Task: In the Company nikon.com, Create email and send with subject: 'We're Thrilled to Welcome You ', and with mail content 'Good Morning!_x000D_
Ignite your passion for success. Our groundbreaking solution will unleash your potential and open doors to endless opportunities in your industry._x000D_
Best Regards', attach the document: Terms_and_conditions.doc and insert image: visitingcard.jpg. Below Best Regards, write Wechat and insert the URL: www.wechat.com. Mark checkbox to create task to follow up : In 2 weeks.  Enter or choose an email address of recipient's from company's contact and send.. Logged in from softage.1@softage.net
Action: Mouse moved to (100, 65)
Screenshot: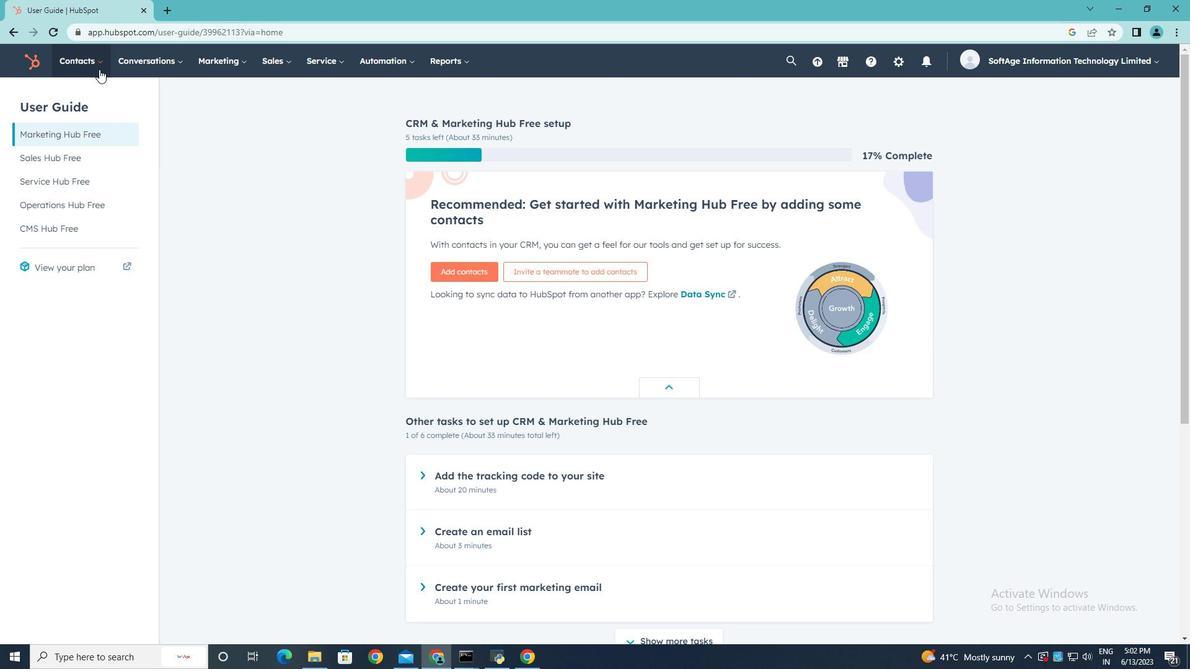 
Action: Mouse pressed left at (100, 65)
Screenshot: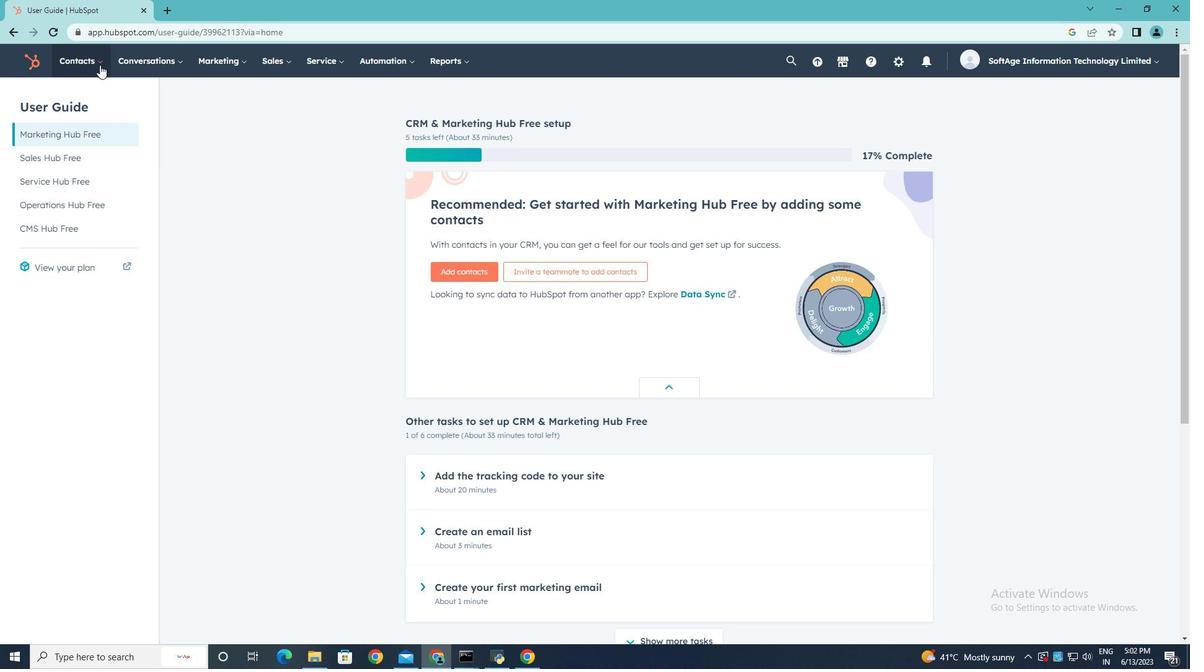 
Action: Mouse moved to (95, 113)
Screenshot: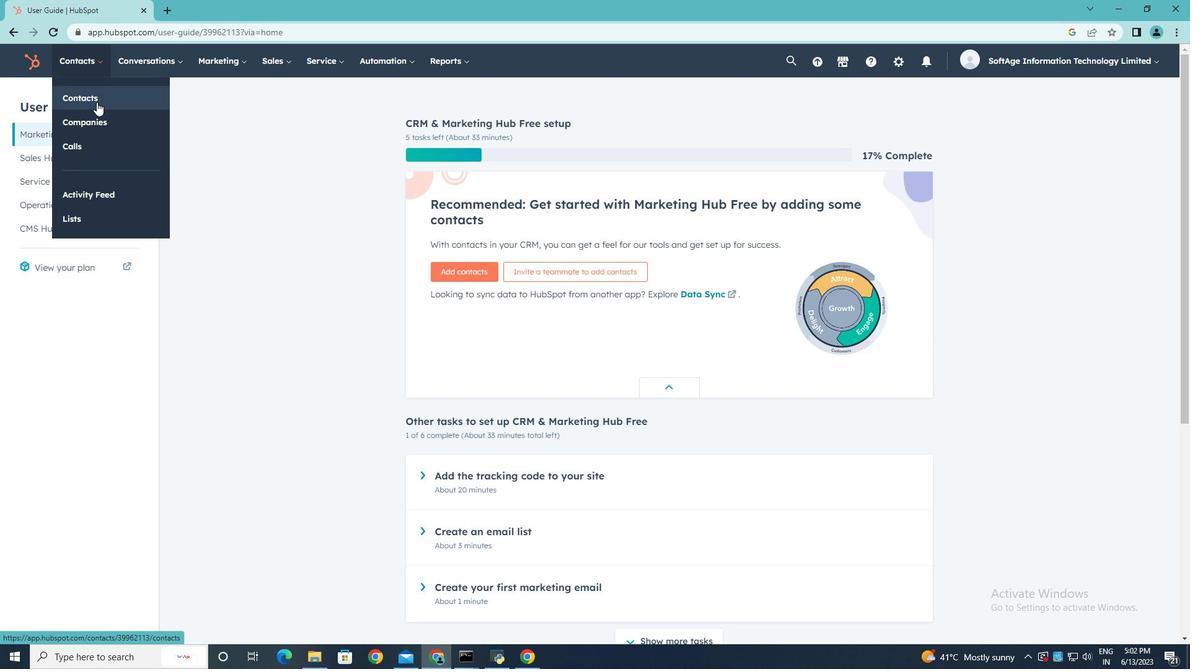 
Action: Mouse pressed left at (95, 113)
Screenshot: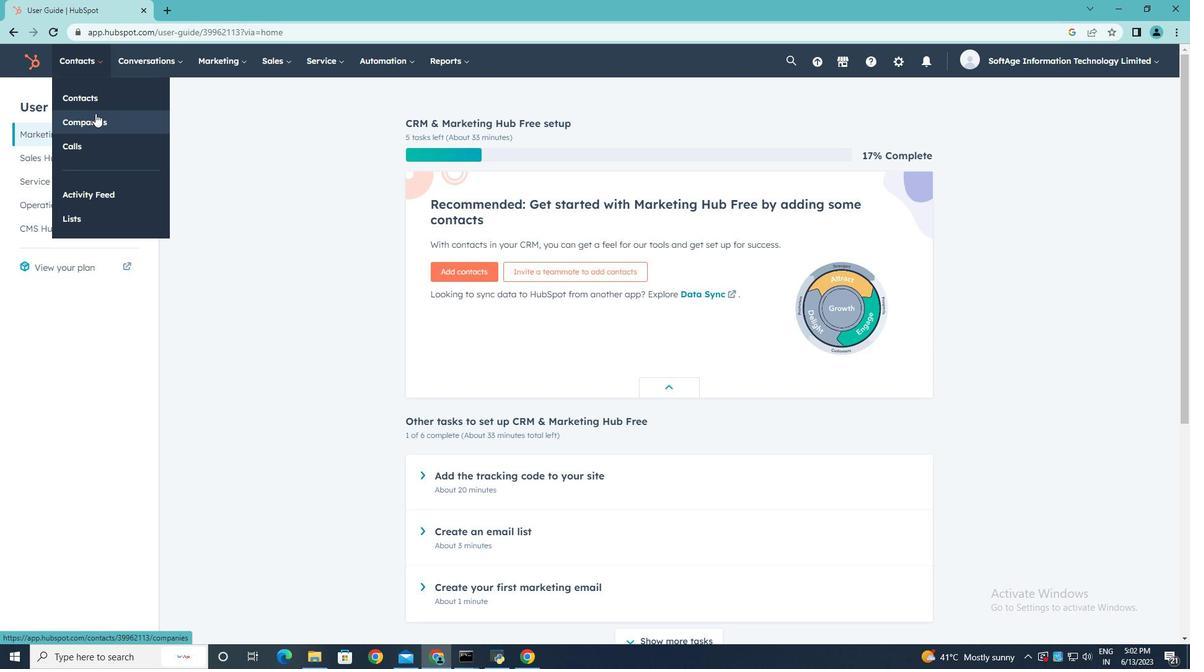 
Action: Mouse moved to (103, 199)
Screenshot: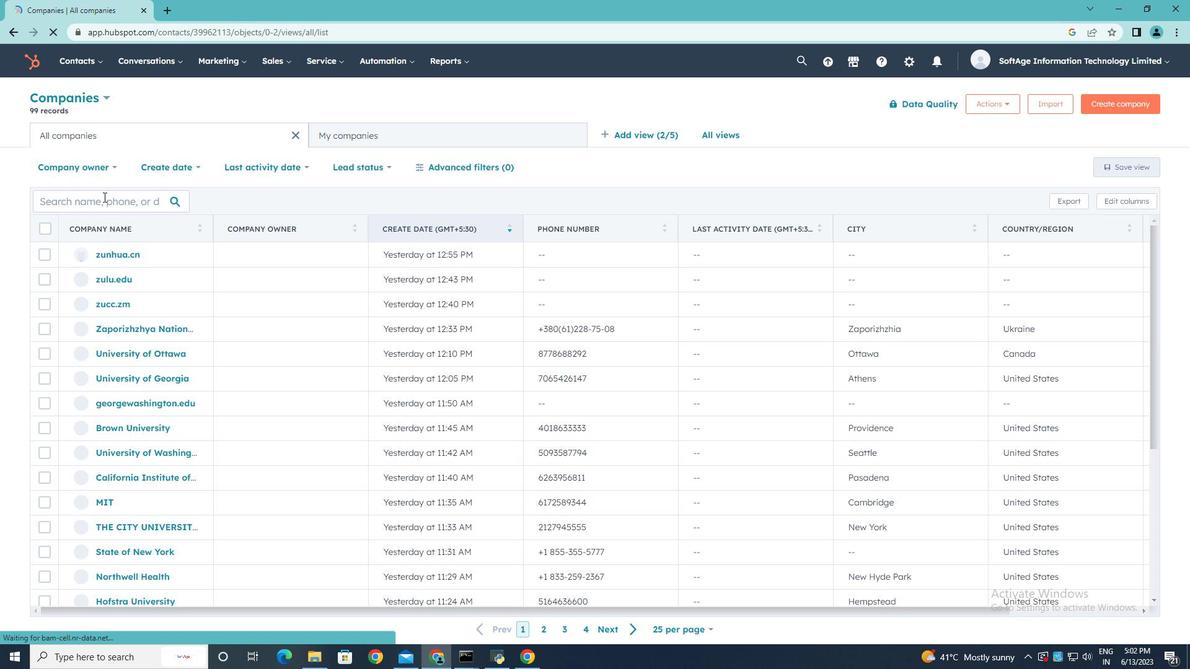 
Action: Mouse pressed left at (103, 199)
Screenshot: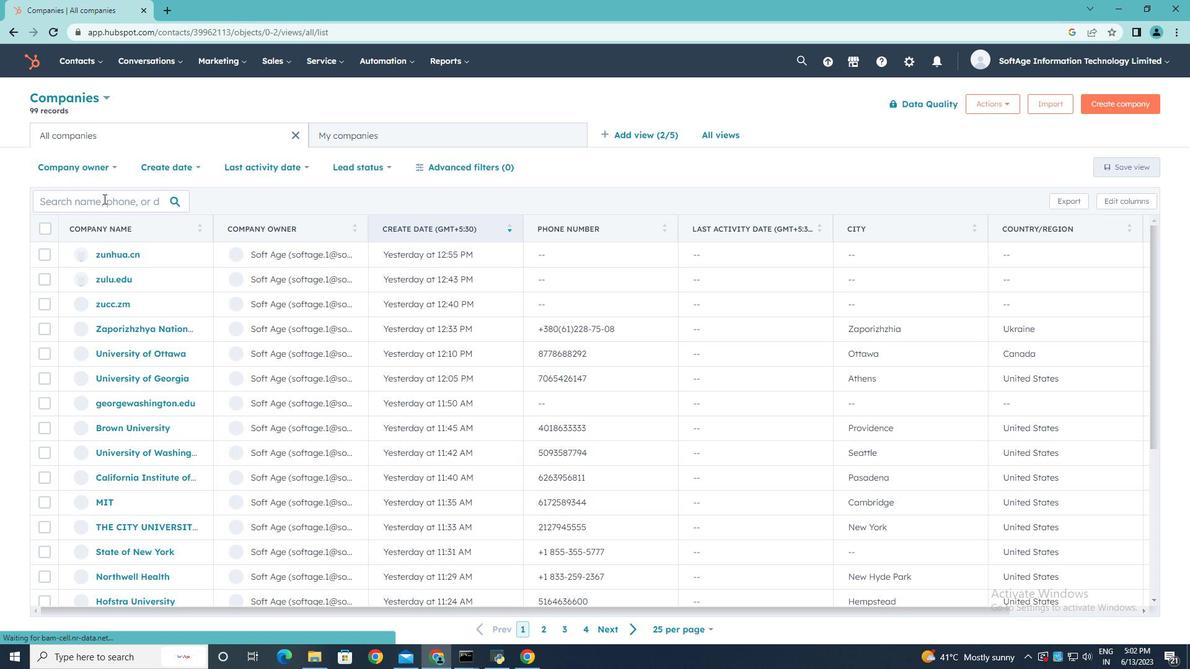 
Action: Mouse moved to (103, 199)
Screenshot: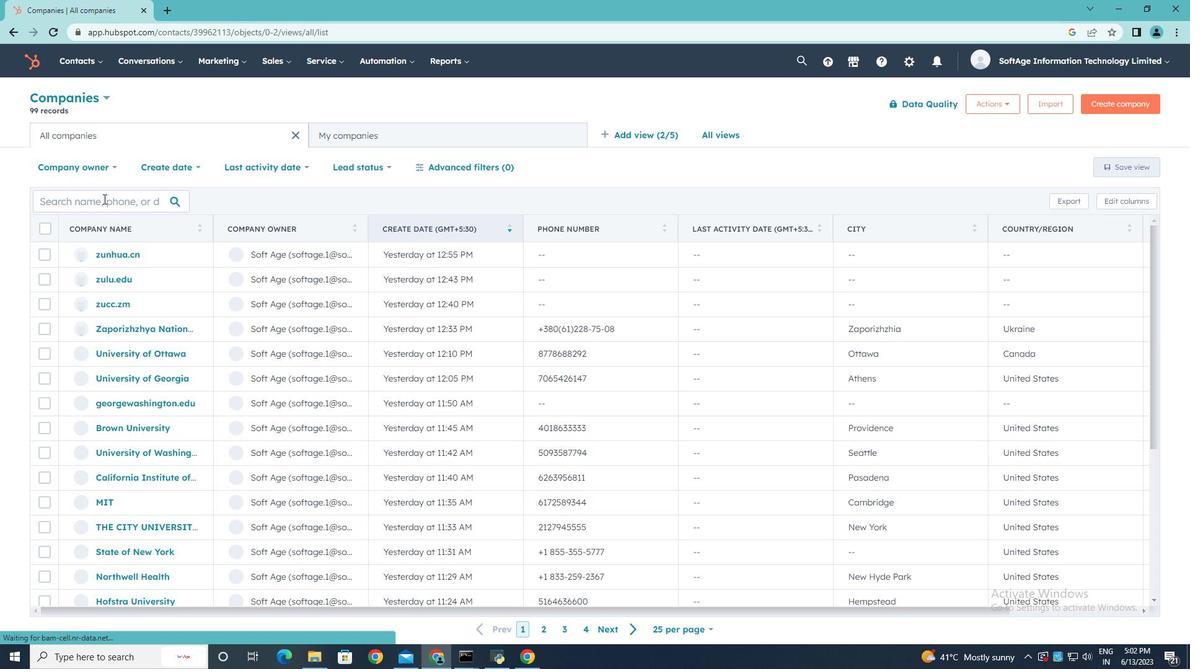 
Action: Key pressed nikon.com
Screenshot: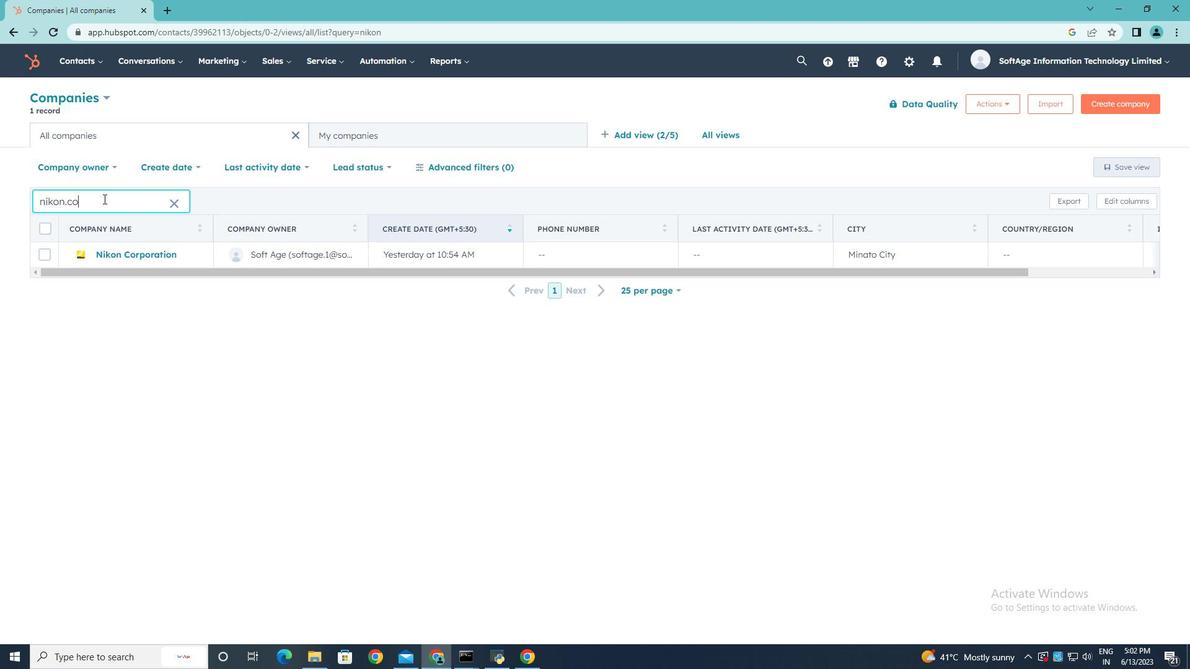 
Action: Mouse moved to (119, 257)
Screenshot: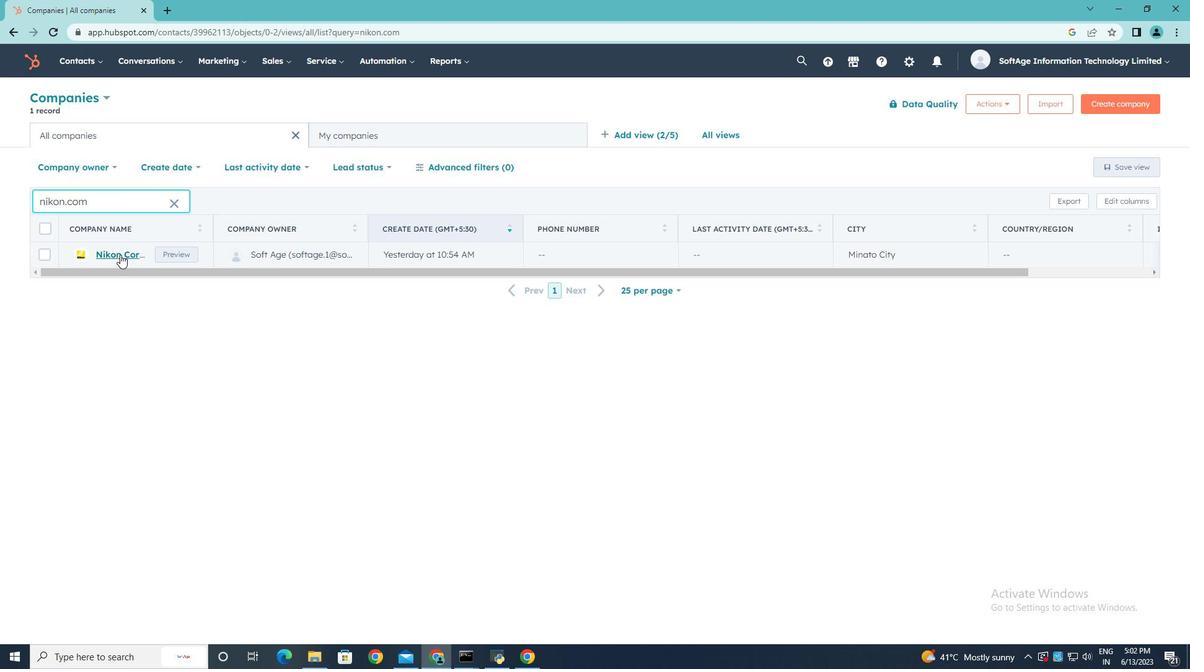 
Action: Mouse pressed left at (119, 257)
Screenshot: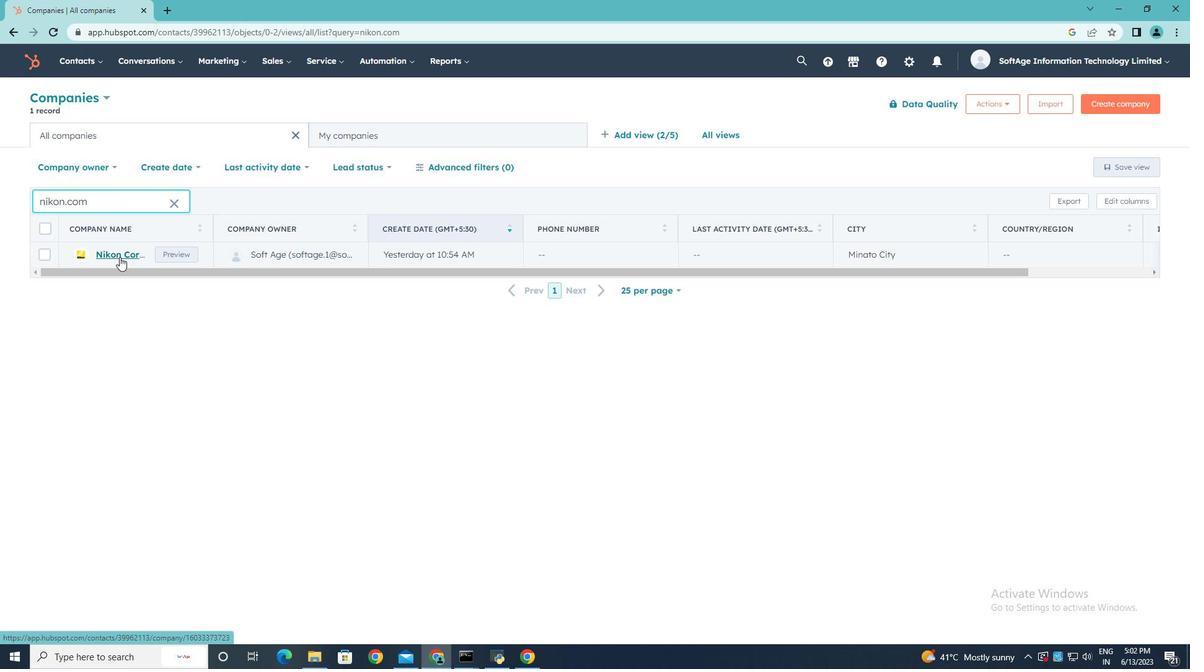 
Action: Mouse moved to (82, 212)
Screenshot: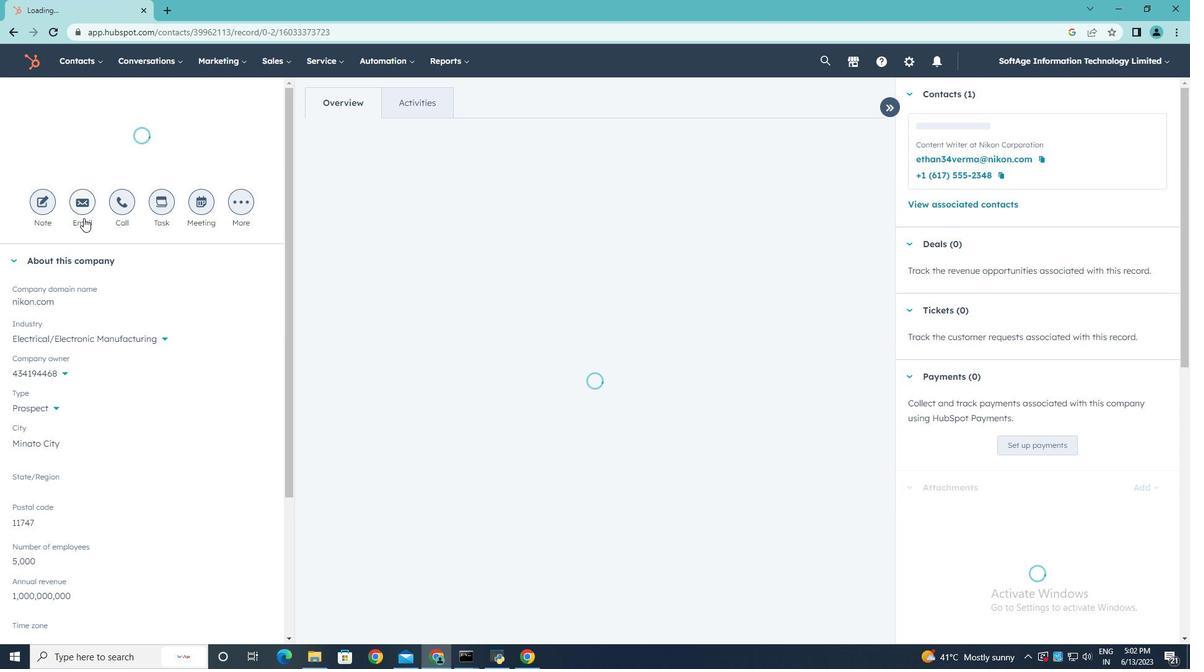 
Action: Mouse pressed left at (82, 212)
Screenshot: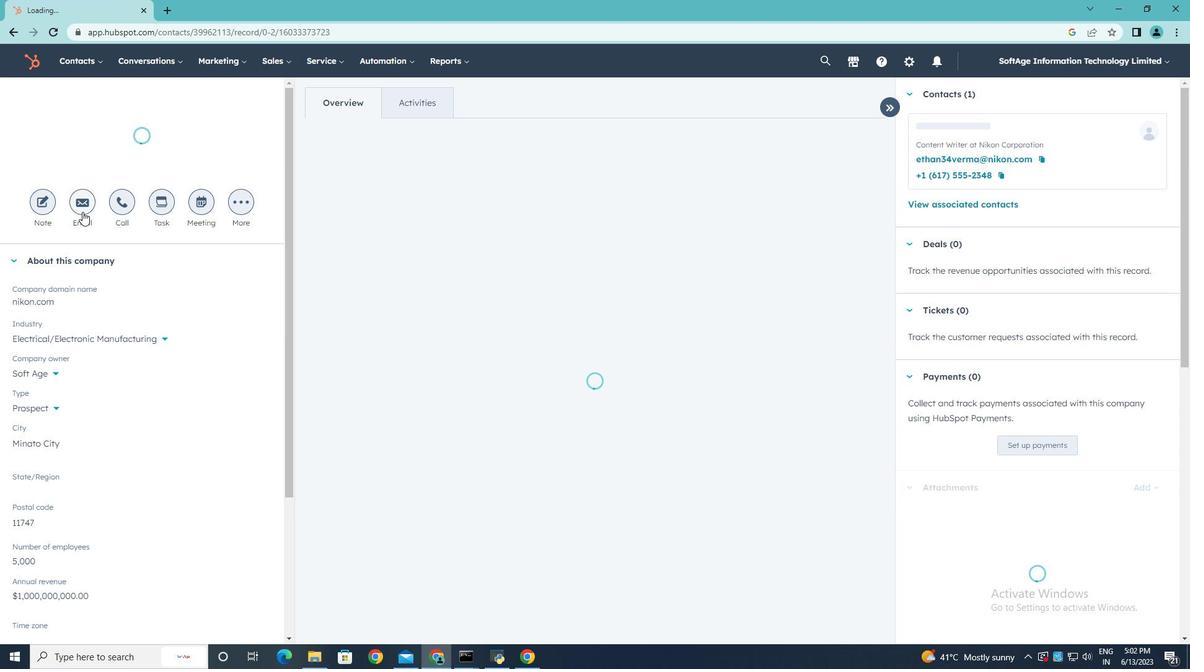 
Action: Key pressed <Key.shift><Key.shift><Key.shift><Key.shift><Key.shift><Key.shift><Key.shift><Key.shift><Key.shift><Key.shift><Key.shift><Key.shift><Key.shift><Key.shift><Key.shift>We're<Key.space><Key.shift>Tri<Key.backspace><Key.backspace>hrikk<Key.backspace><Key.backspace>lled<Key.space>to<Key.space><Key.shift><Key.shift><Key.shift><Key.shift><Key.shift><Key.shift><Key.shift><Key.shift><Key.shift><Key.shift><Key.shift><Key.shift><Key.shift><Key.shift><Key.shift><Key.shift><Key.shift><Key.shift>Welcome<Key.space><Key.shift>You
Screenshot: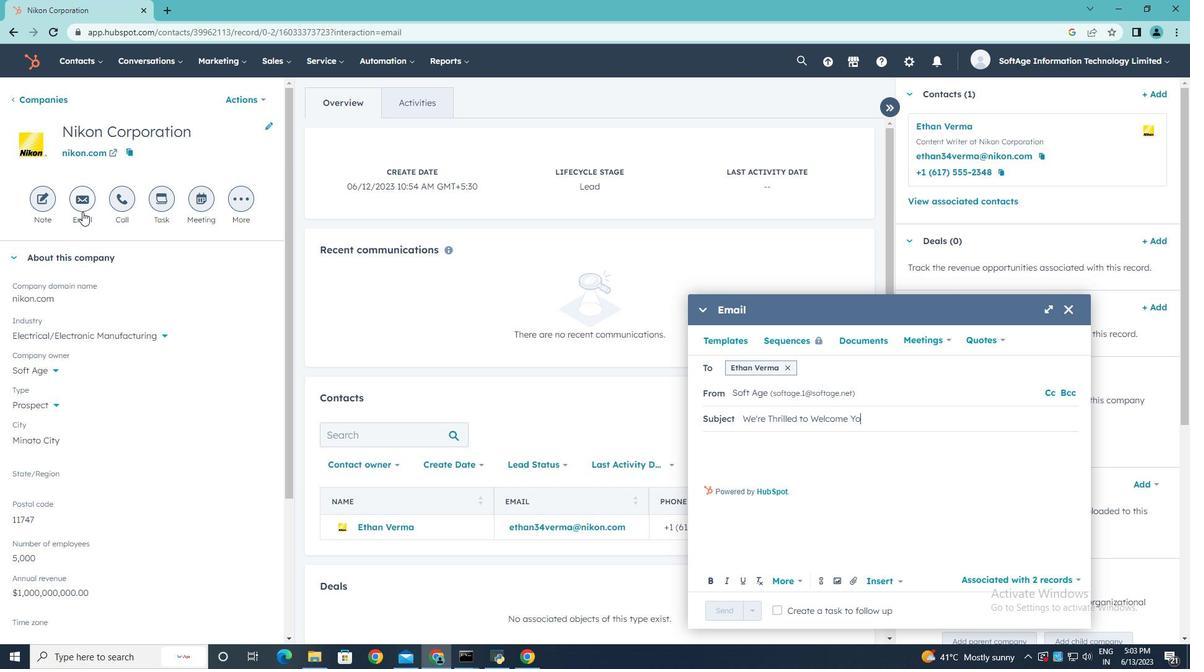 
Action: Mouse moved to (723, 442)
Screenshot: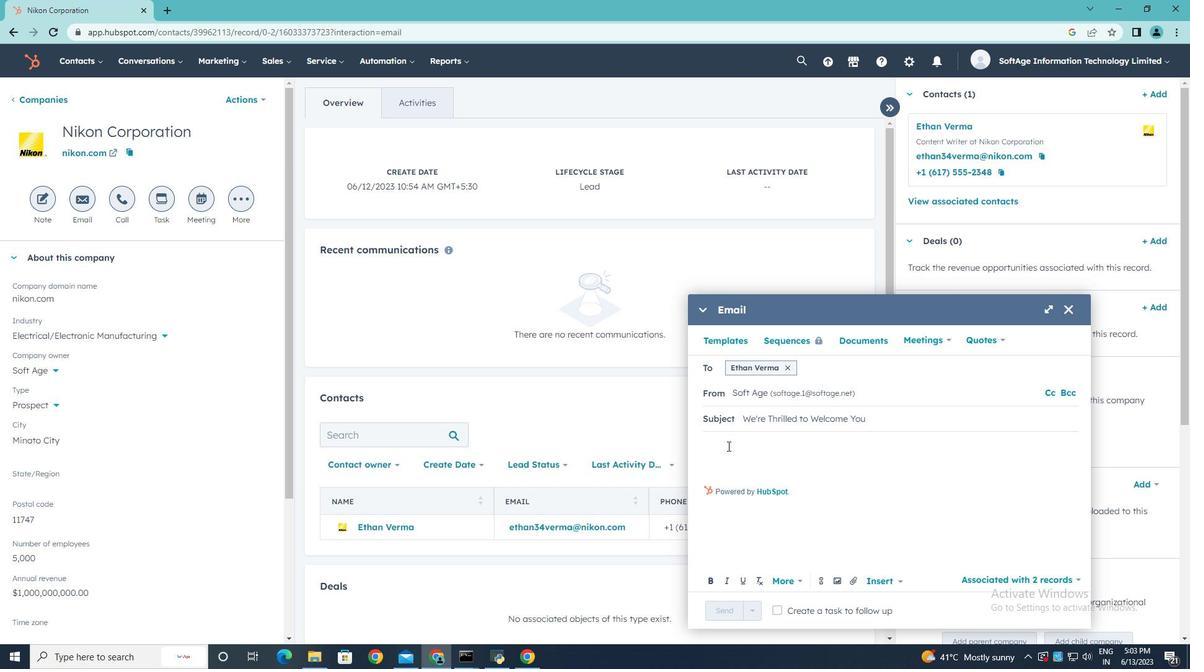 
Action: Mouse pressed left at (723, 442)
Screenshot: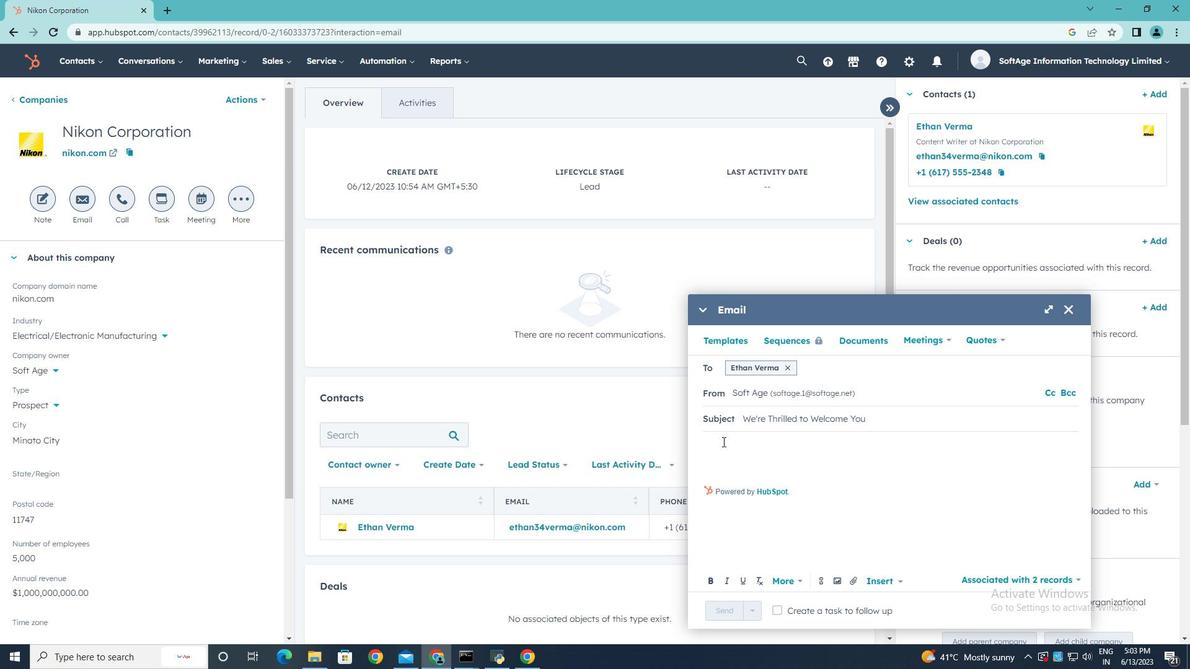 
Action: Key pressed <Key.shift><Key.shift><Key.shift><Key.shift><Key.shift><Key.shift><Key.shift><Key.shift><Key.shift><Key.shift><Key.shift>Good<Key.space><Key.shift>Morning<Key.shift>!
Screenshot: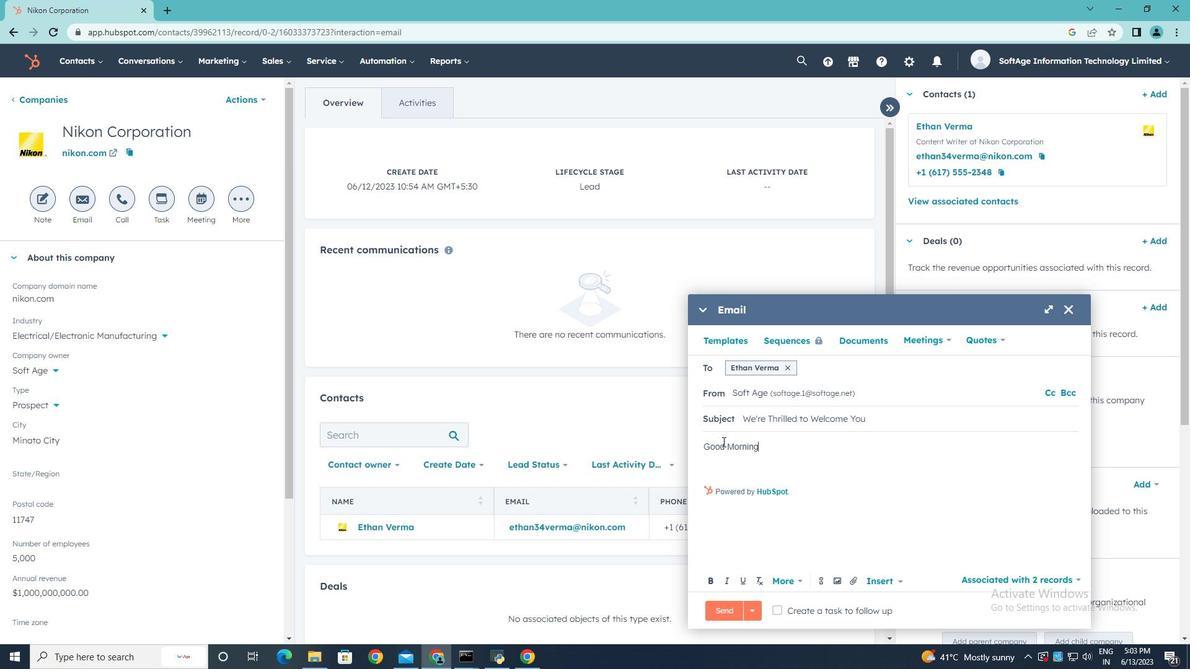 
Action: Mouse moved to (706, 458)
Screenshot: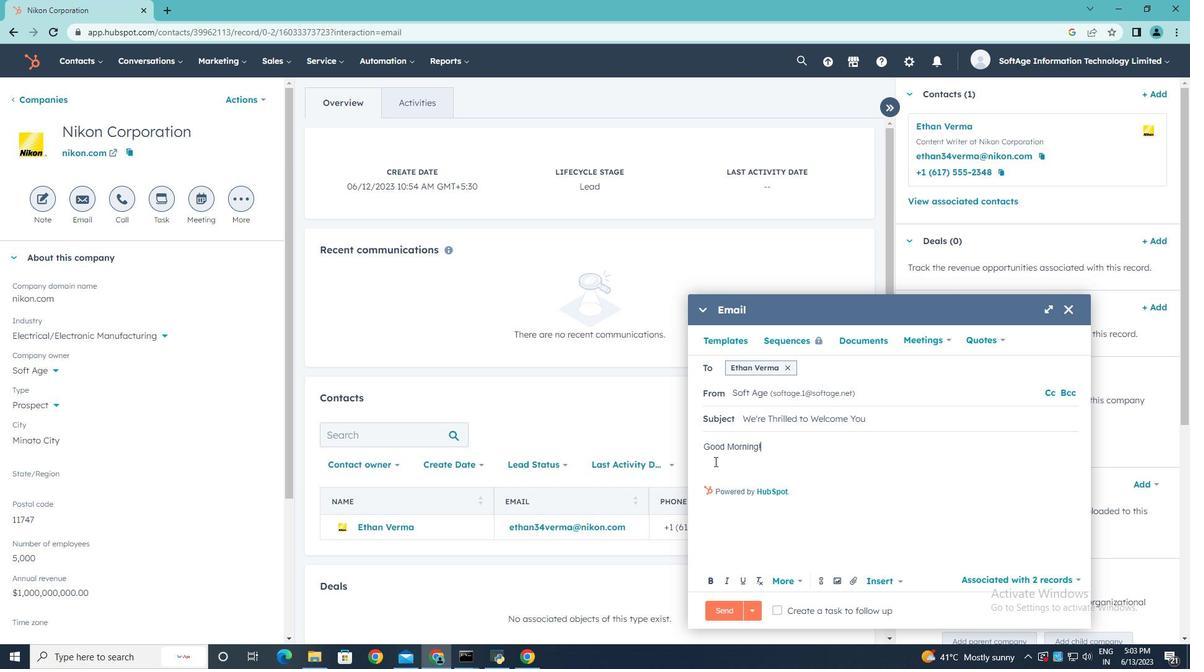 
Action: Mouse pressed left at (706, 458)
Screenshot: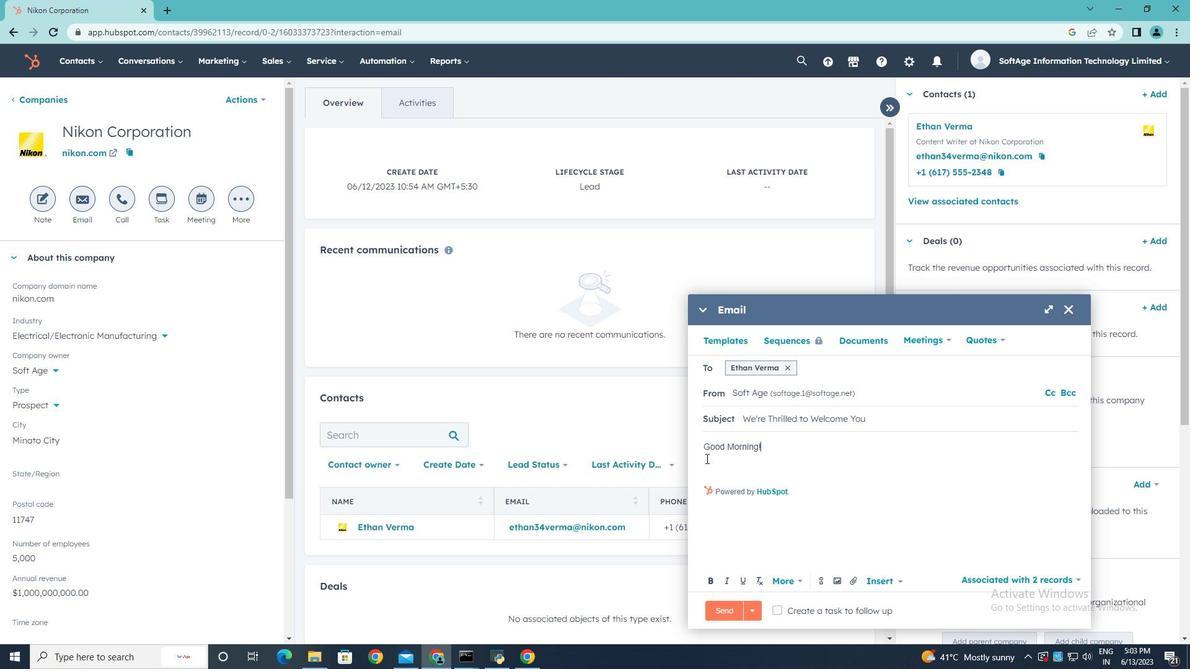 
Action: Mouse moved to (713, 400)
Screenshot: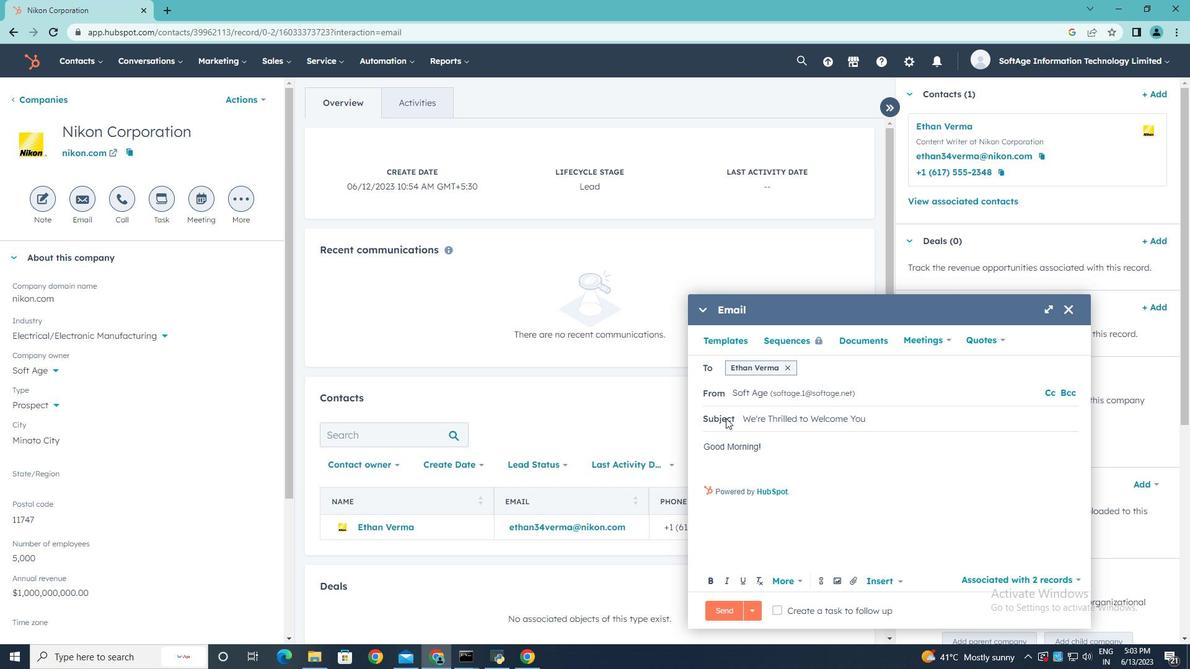 
Action: Key pressed <Key.shift><Key.shift><Key.shift><Key.shift><Key.shift><Key.shift>Ignite<Key.space>your<Key.space>passion<Key.space>for<Key.space><Key.shift>success.<Key.space><Key.shift>Our<Key.space>groundbreaking<Key.space>solution<Key.space>will<Key.space>unleash<Key.space>youre<Key.backspace><Key.space>potential<Key.space>and<Key.space>open<Key.space>doors<Key.space>to<Key.space>endless<Key.space>opportunities<Key.space>in<Key.space>your<Key.space>industry.
Screenshot: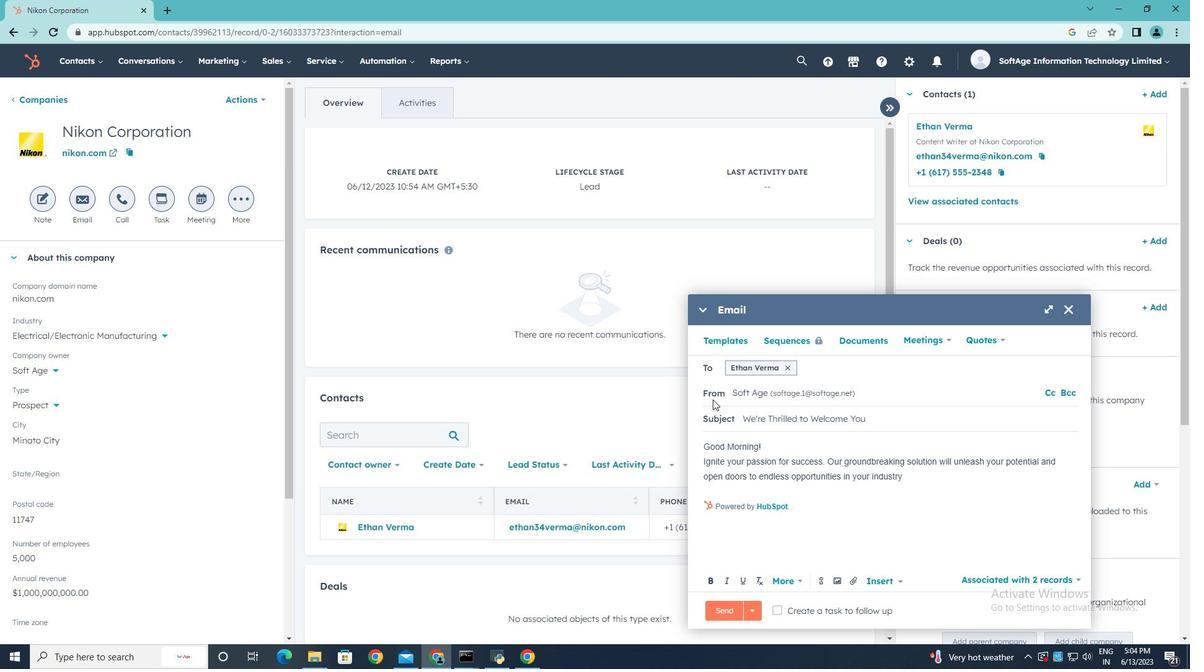 
Action: Mouse moved to (713, 488)
Screenshot: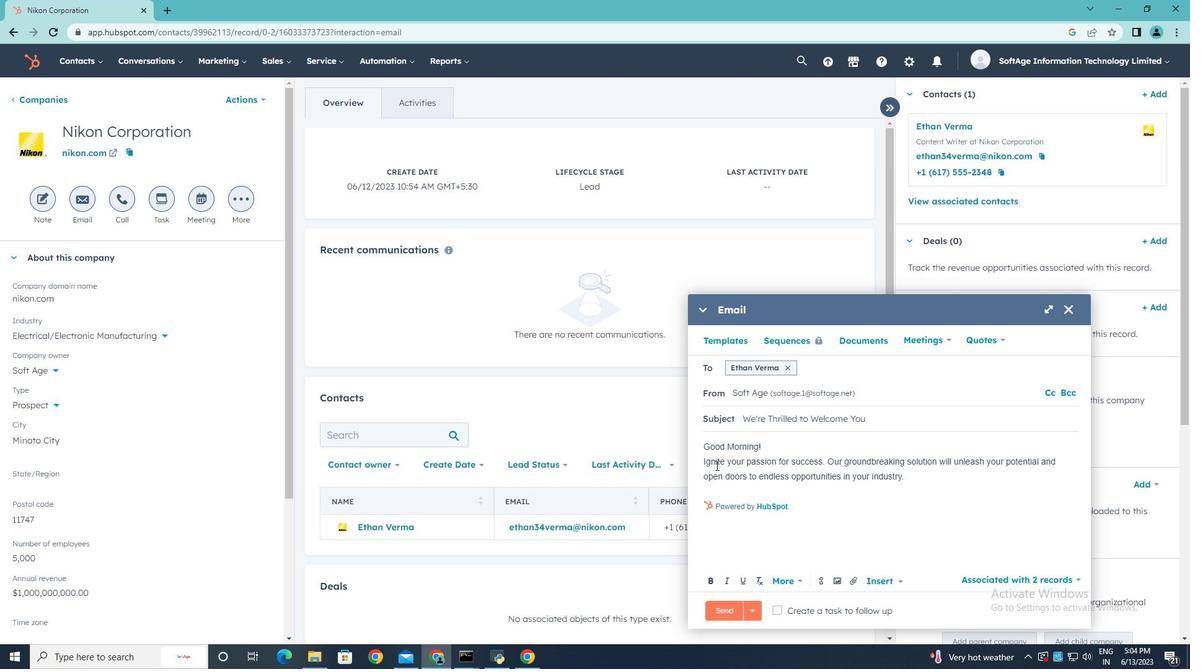 
Action: Mouse pressed left at (713, 488)
Screenshot: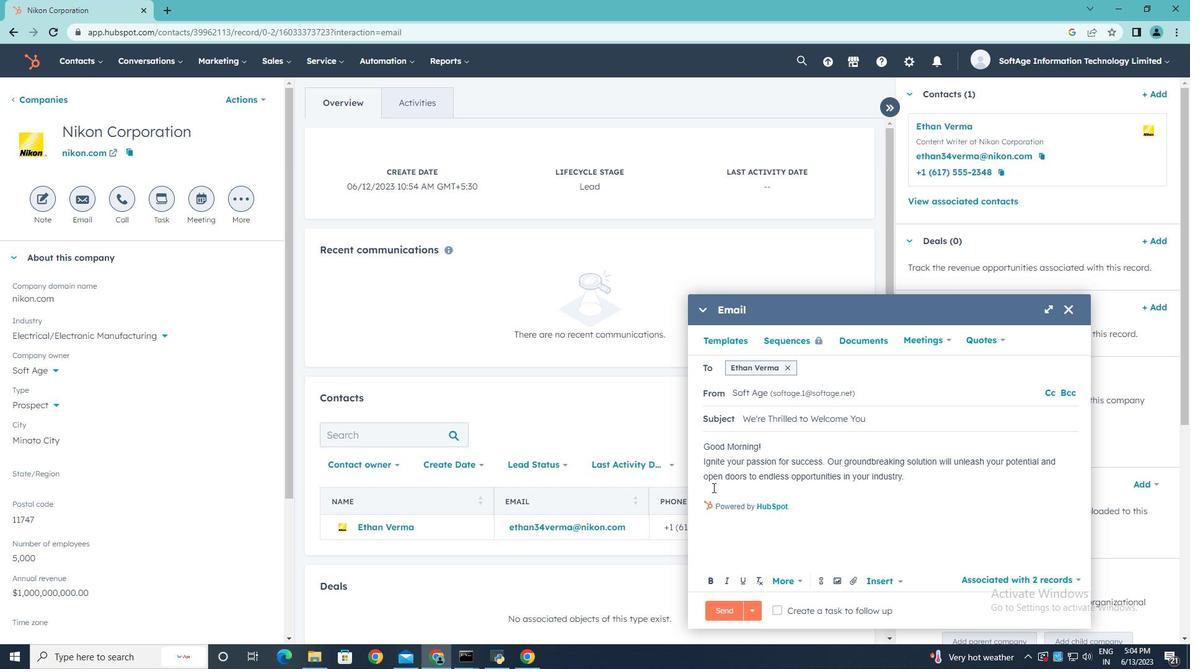
Action: Key pressed <Key.enter><Key.shift>Bea<Key.backspace>st<Key.space><Key.shift>Regarde<Key.backspace>s,
Screenshot: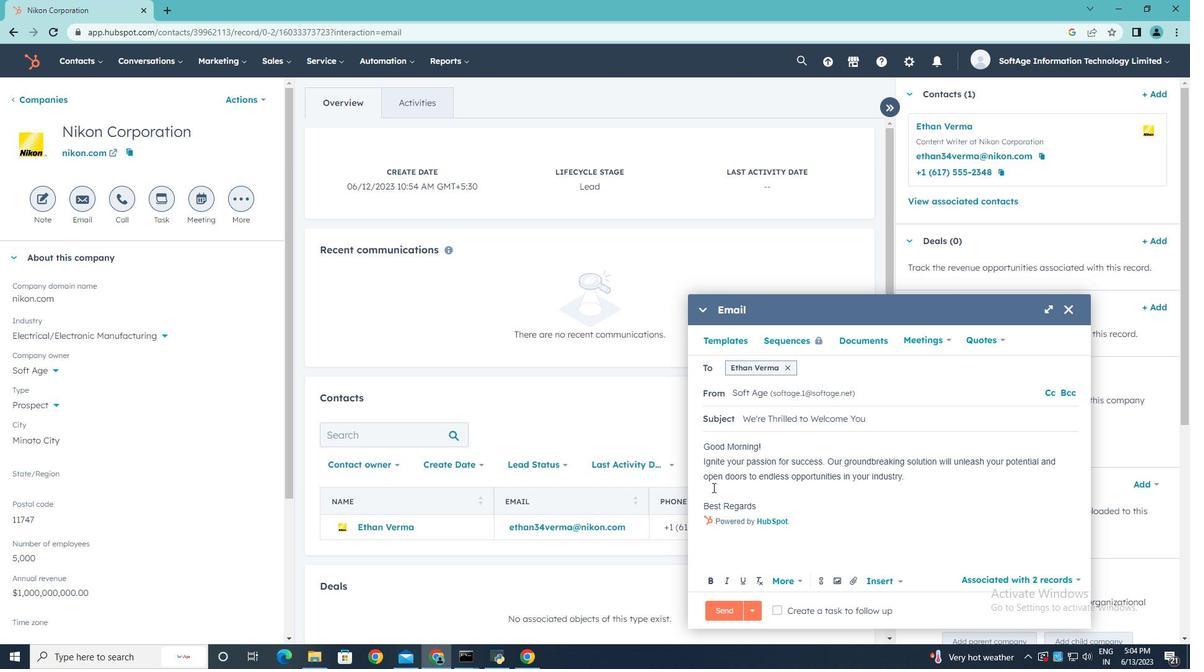 
Action: Mouse moved to (852, 581)
Screenshot: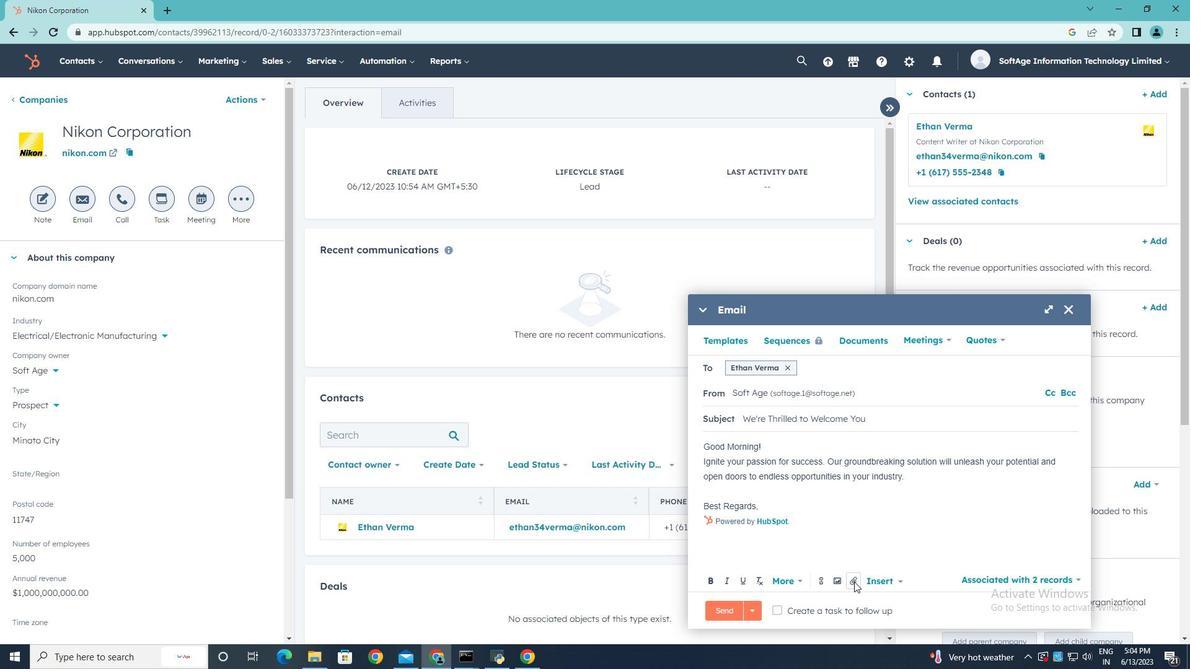 
Action: Mouse pressed left at (852, 581)
Screenshot: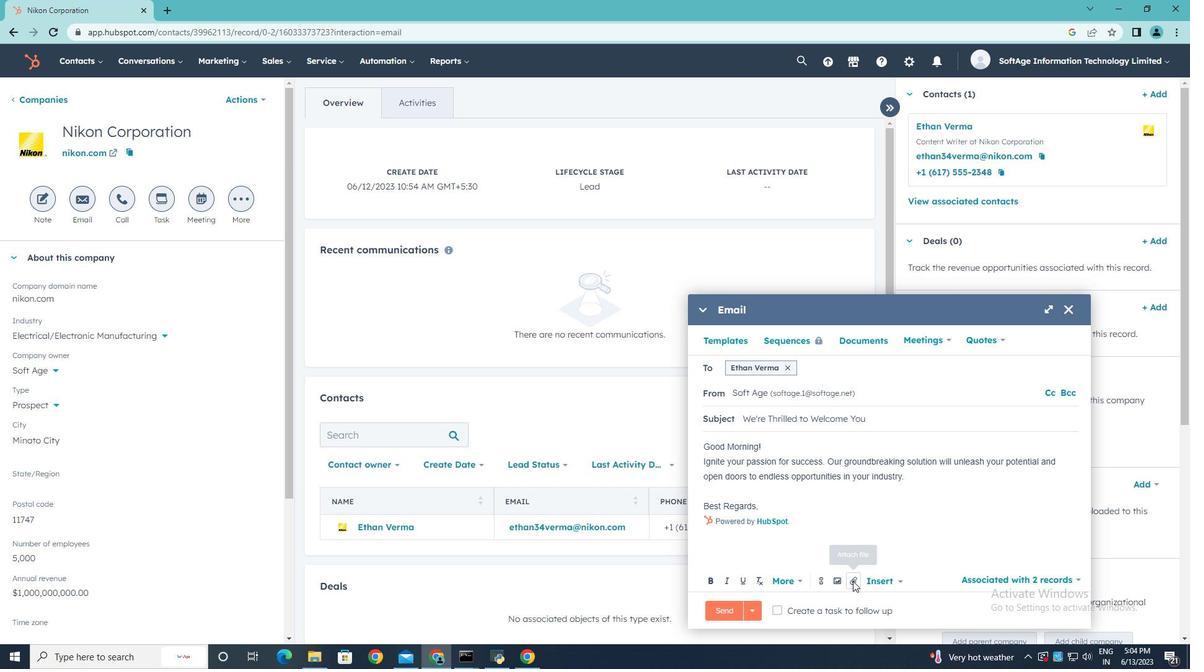
Action: Mouse moved to (885, 545)
Screenshot: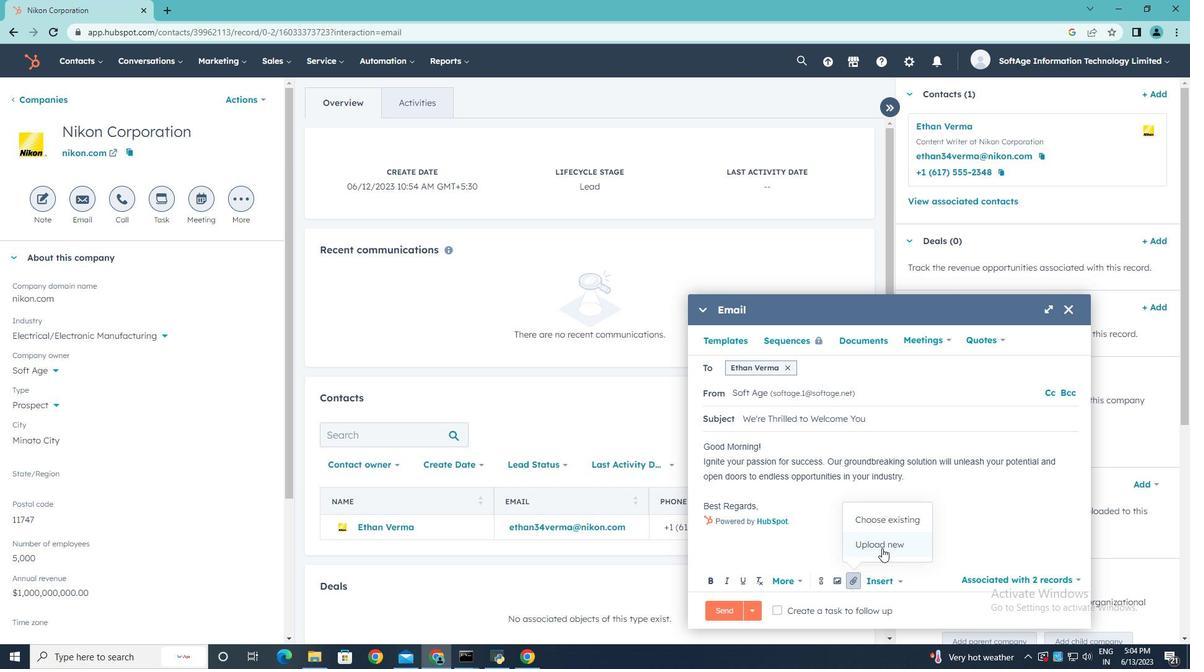 
Action: Mouse pressed left at (885, 545)
Screenshot: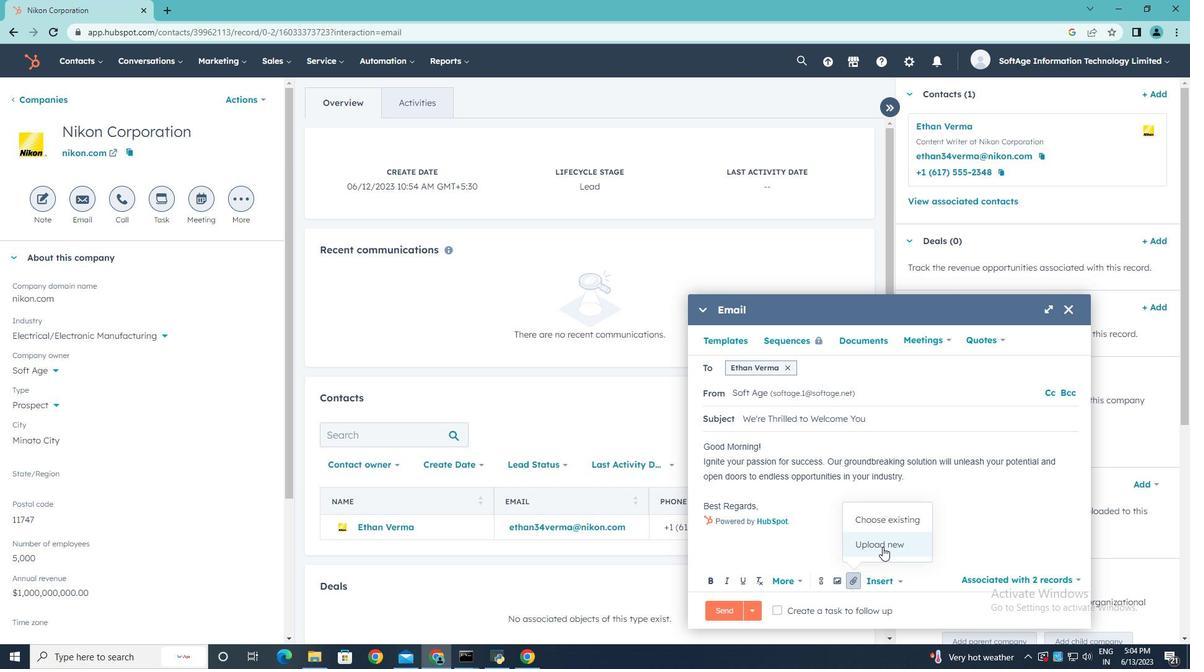 
Action: Mouse moved to (234, 119)
Screenshot: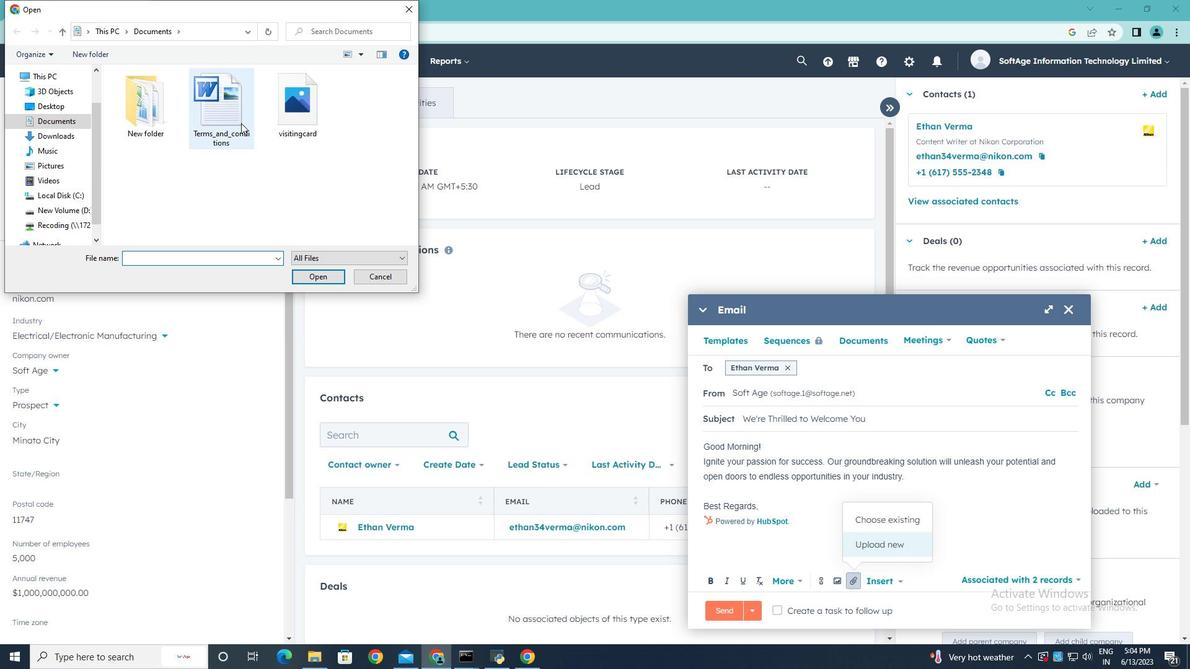 
Action: Mouse pressed left at (234, 119)
Screenshot: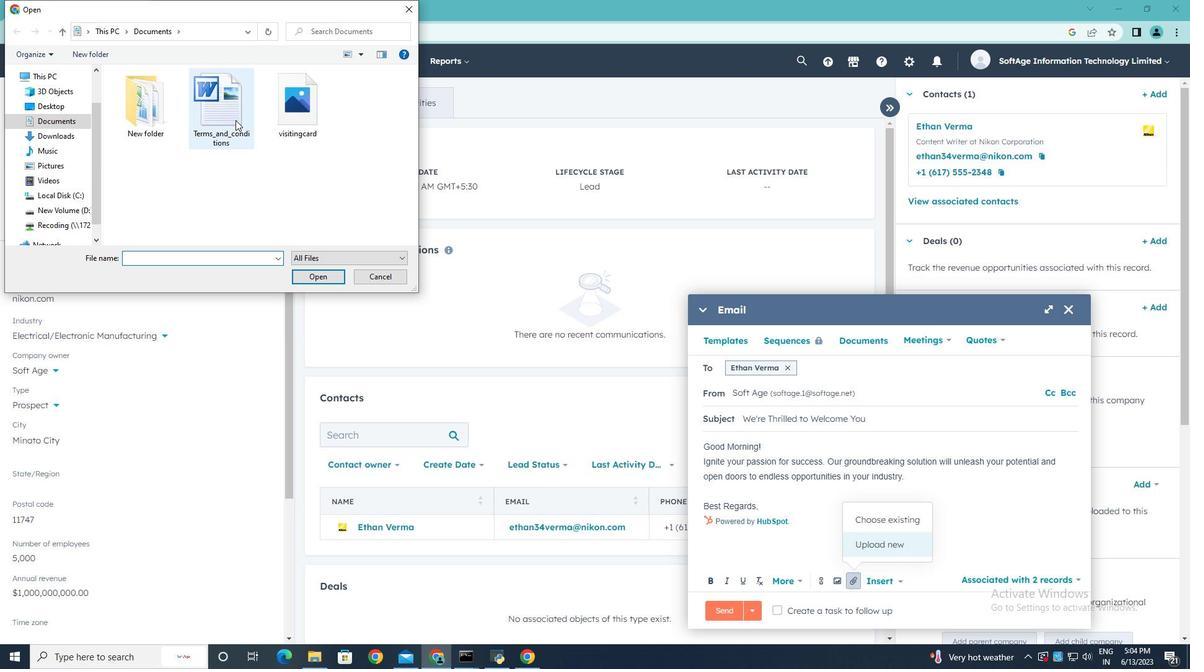 
Action: Mouse moved to (308, 279)
Screenshot: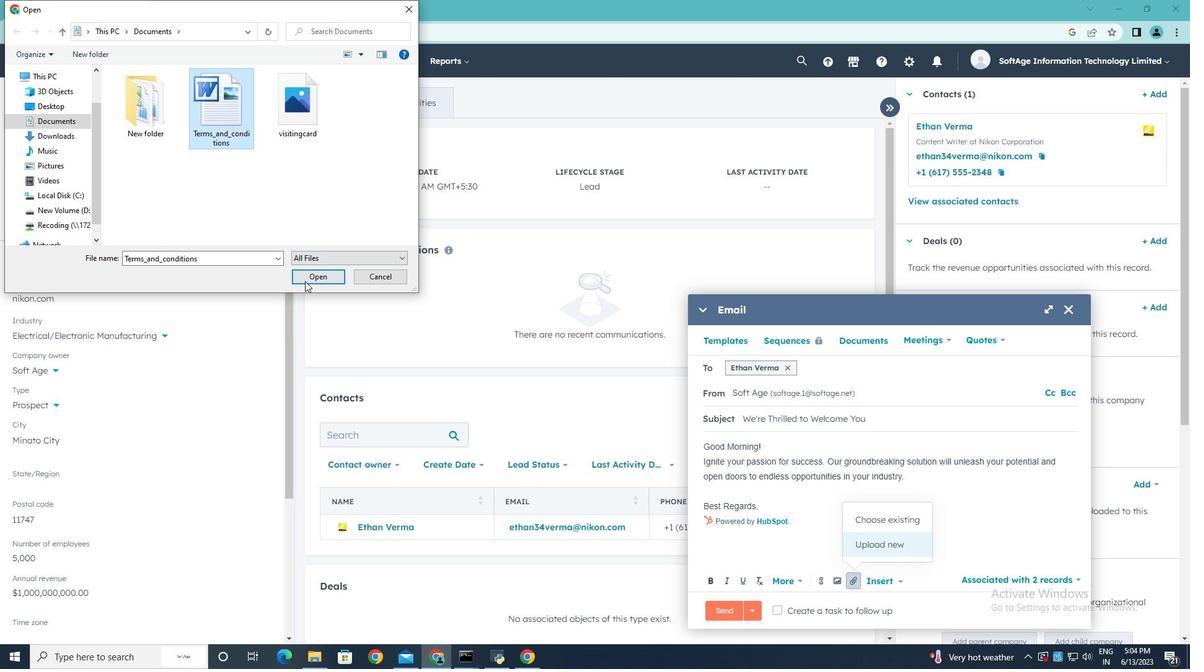 
Action: Mouse pressed left at (308, 279)
Screenshot: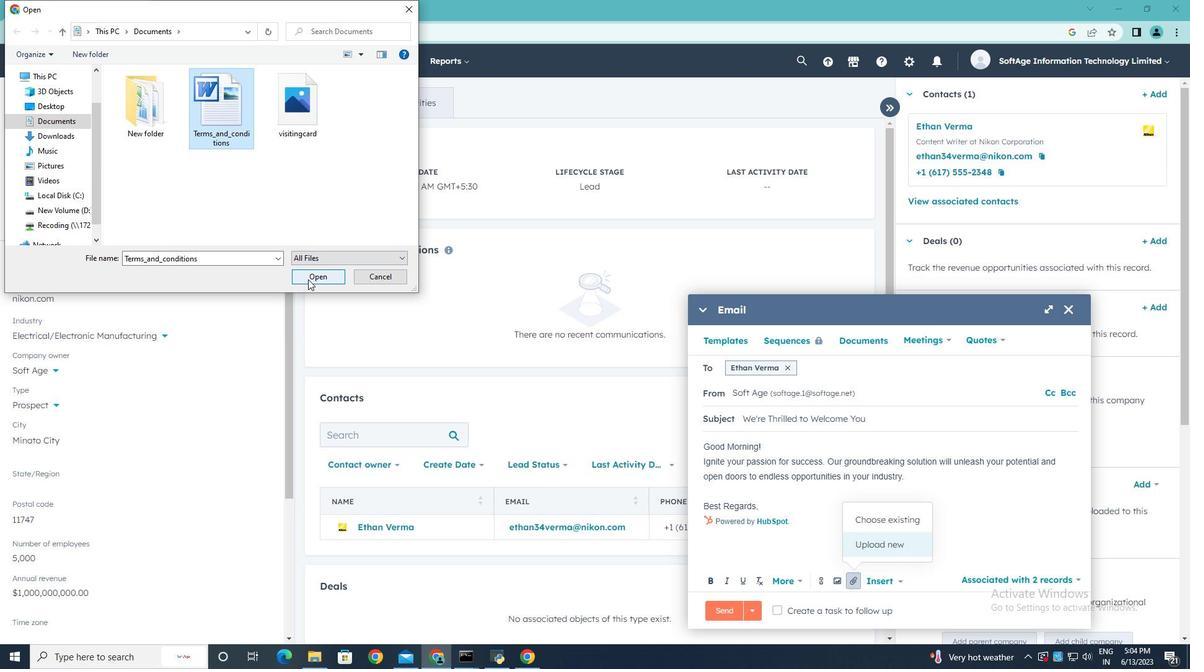 
Action: Mouse moved to (855, 549)
Screenshot: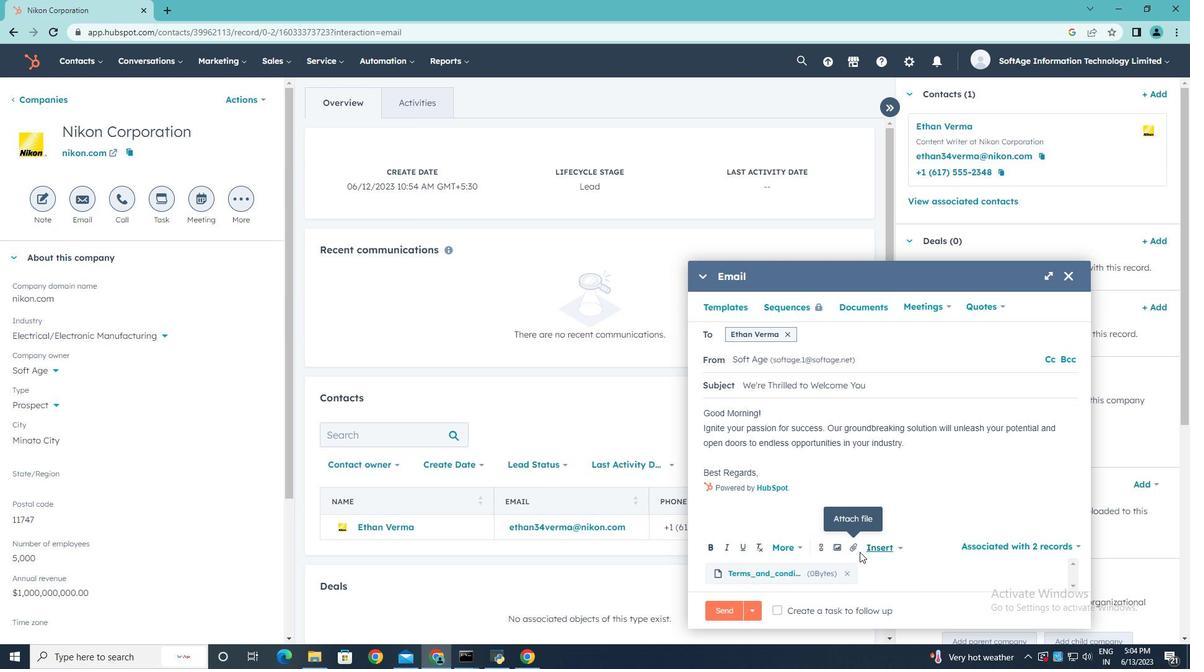 
Action: Mouse pressed left at (855, 549)
Screenshot: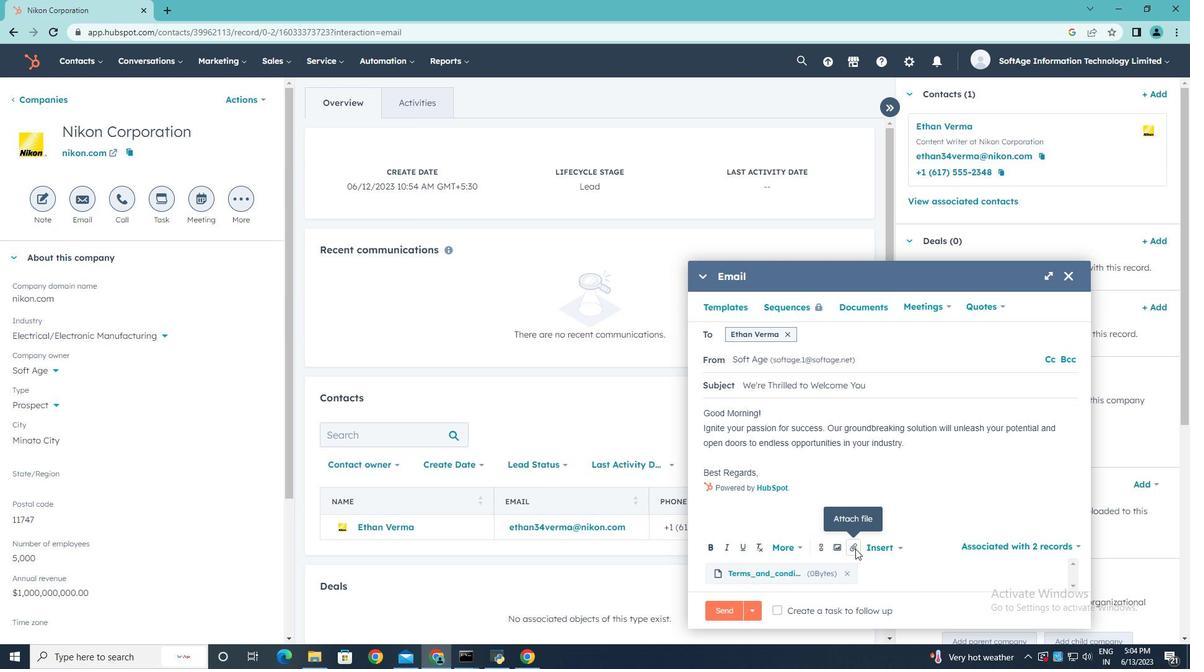 
Action: Mouse moved to (881, 507)
Screenshot: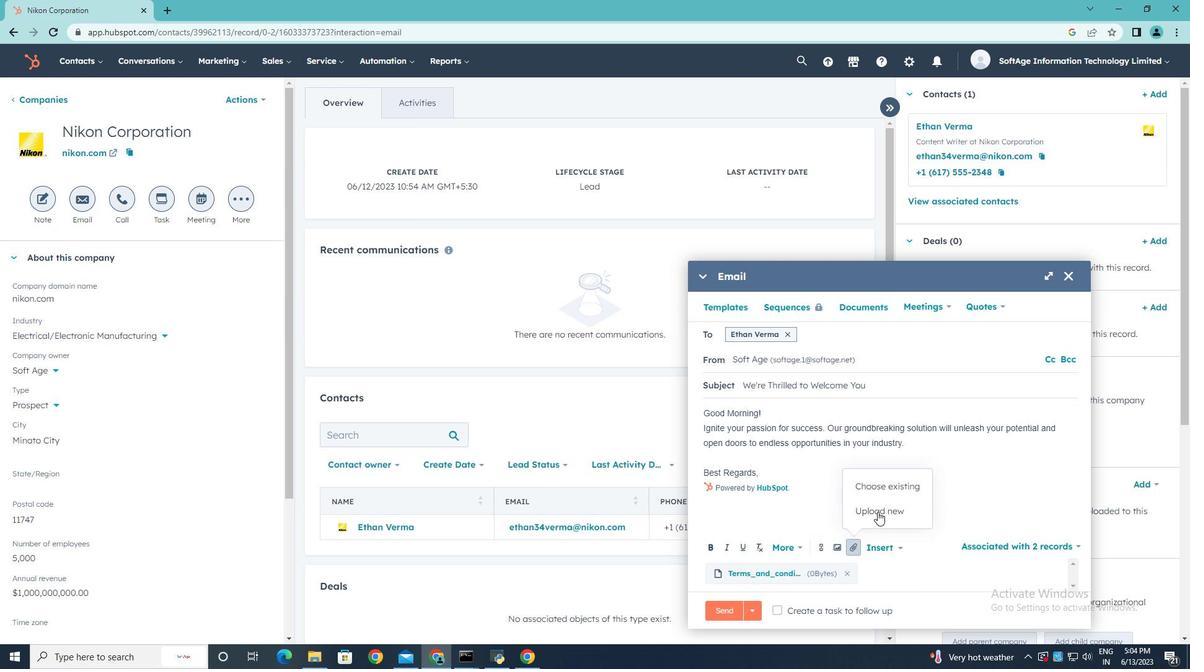 
Action: Mouse pressed left at (881, 507)
Screenshot: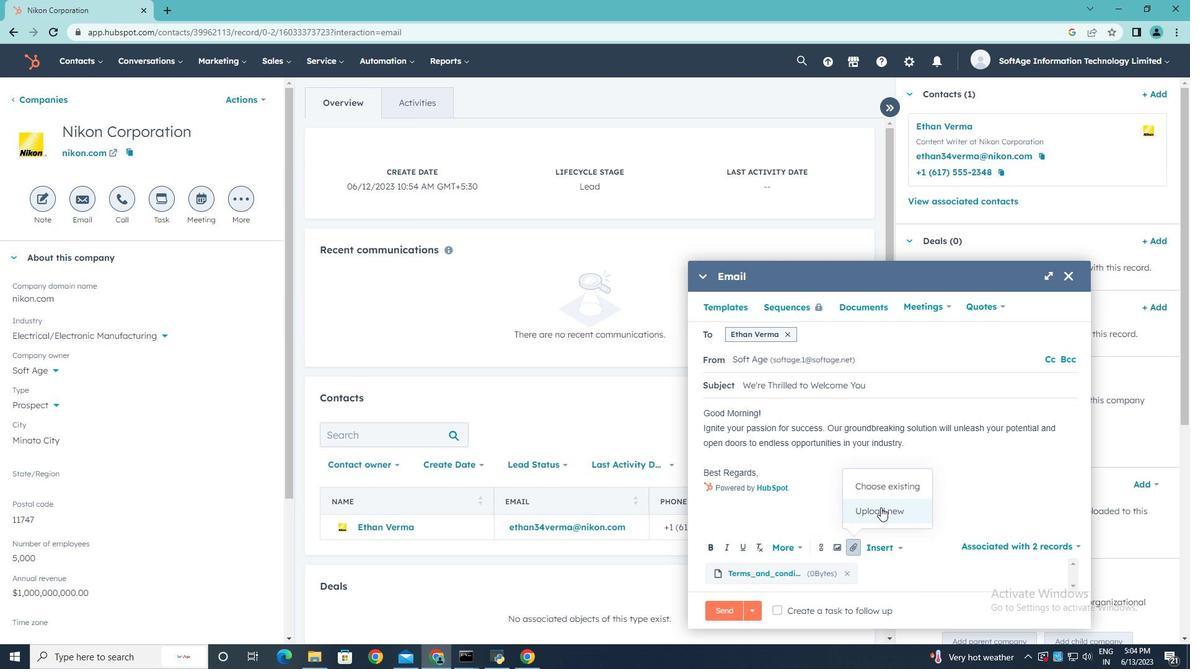 
Action: Mouse moved to (284, 109)
Screenshot: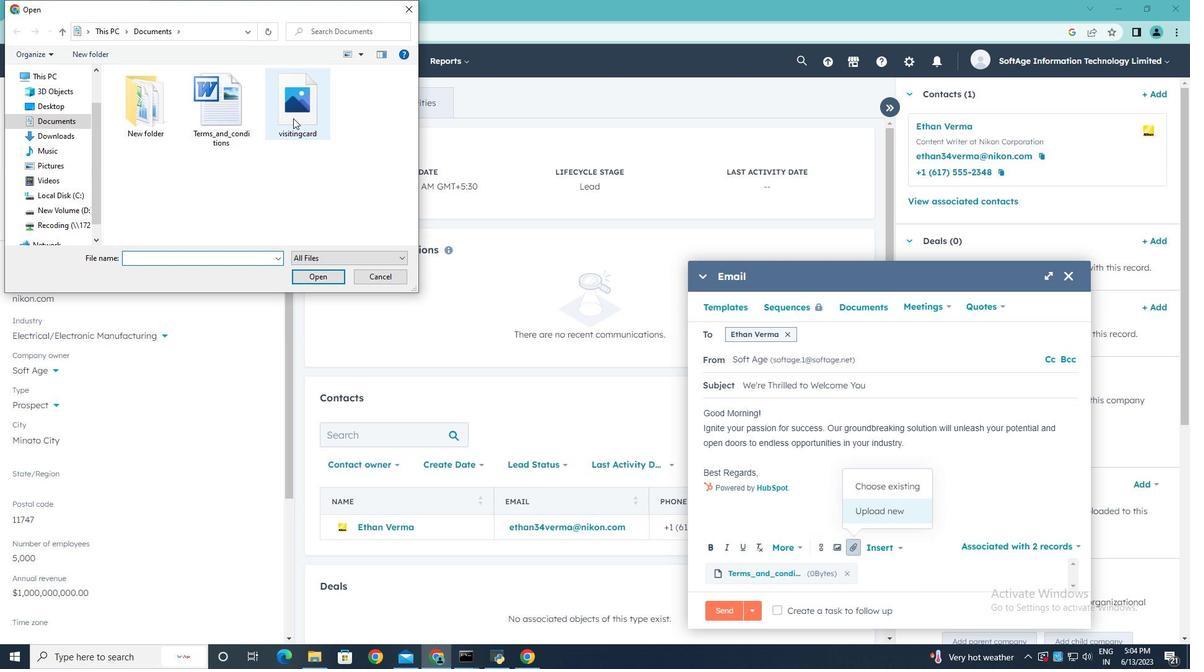 
Action: Mouse pressed left at (284, 109)
Screenshot: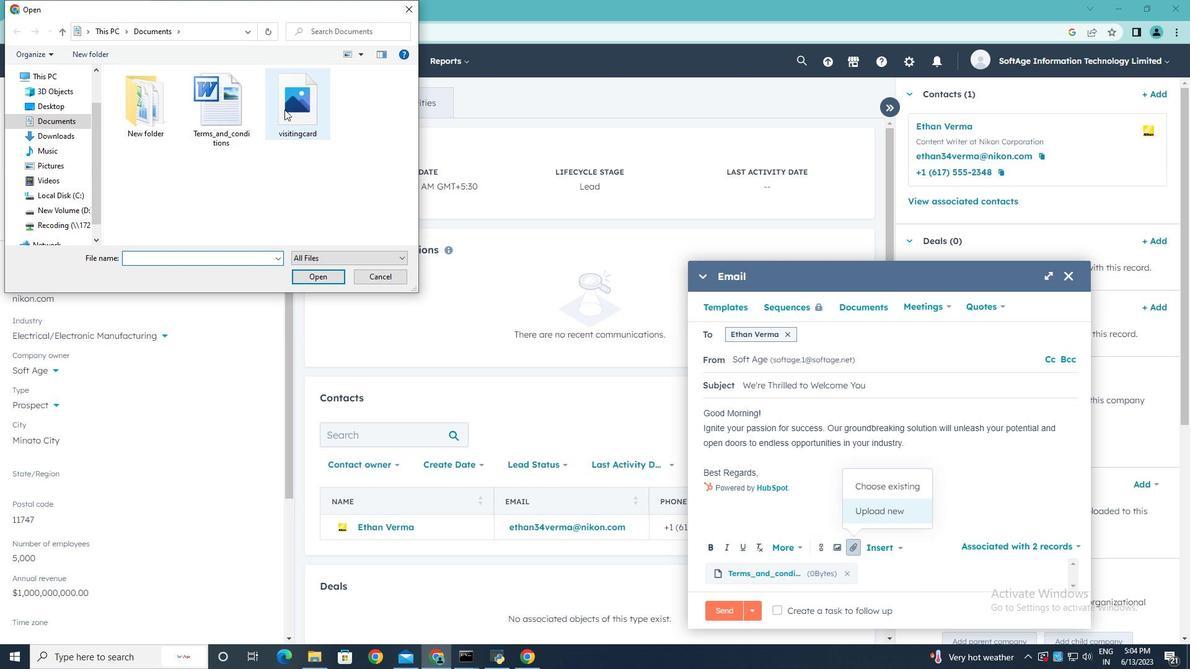 
Action: Mouse moved to (323, 279)
Screenshot: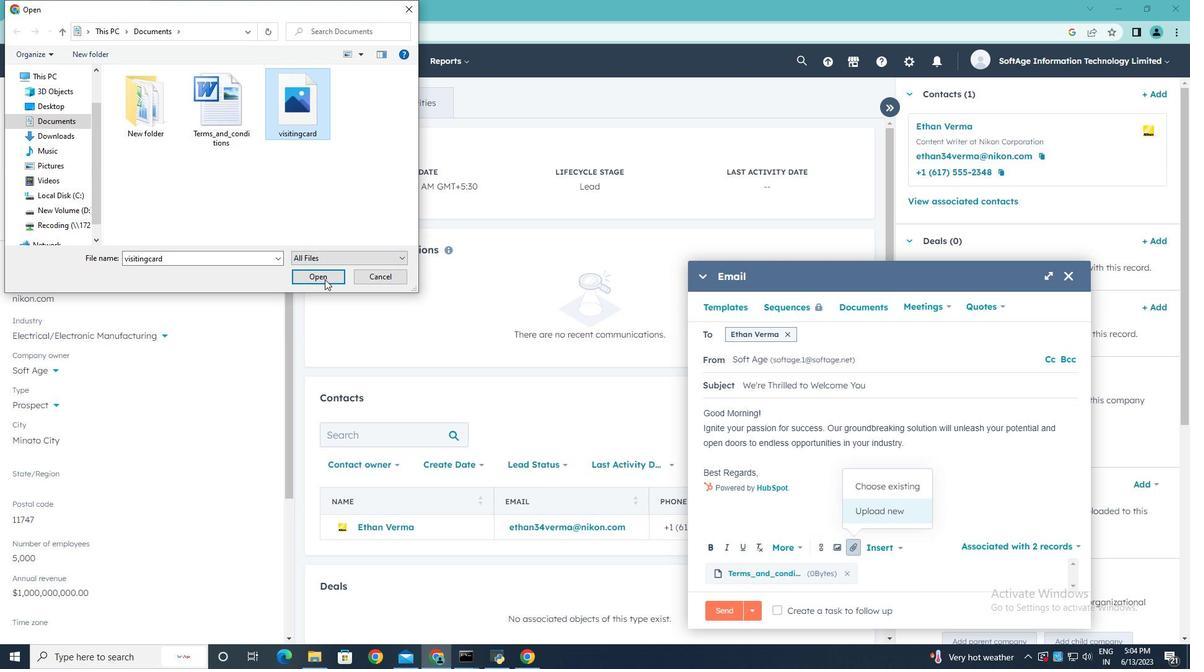 
Action: Mouse pressed left at (323, 279)
Screenshot: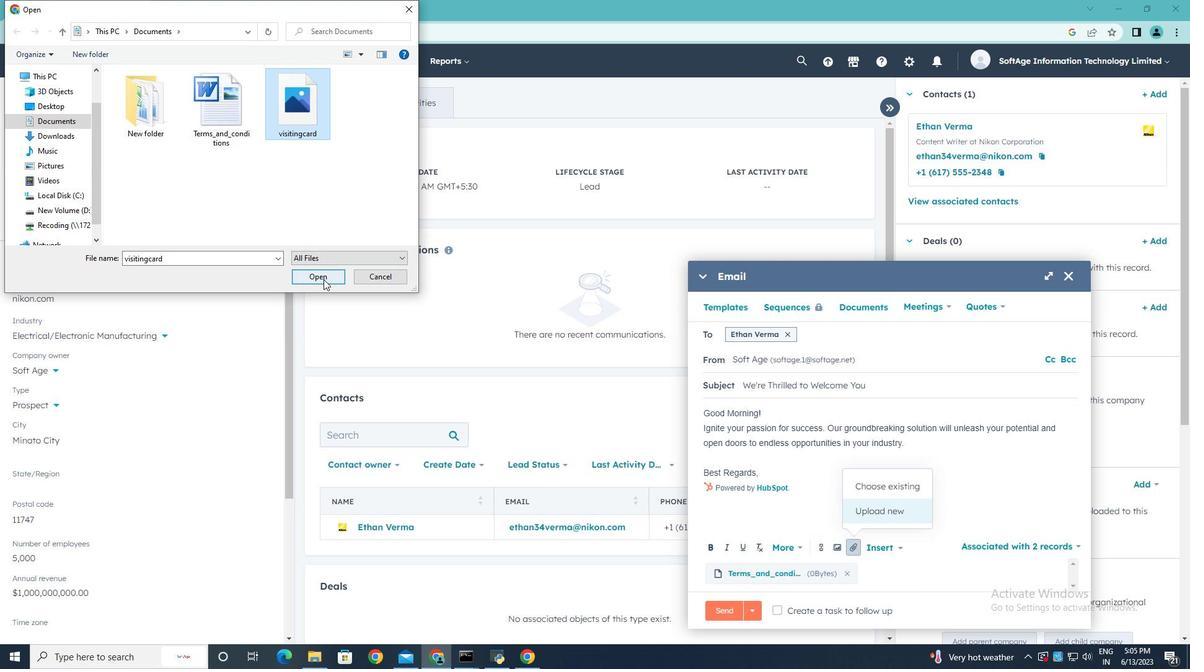 
Action: Mouse moved to (762, 475)
Screenshot: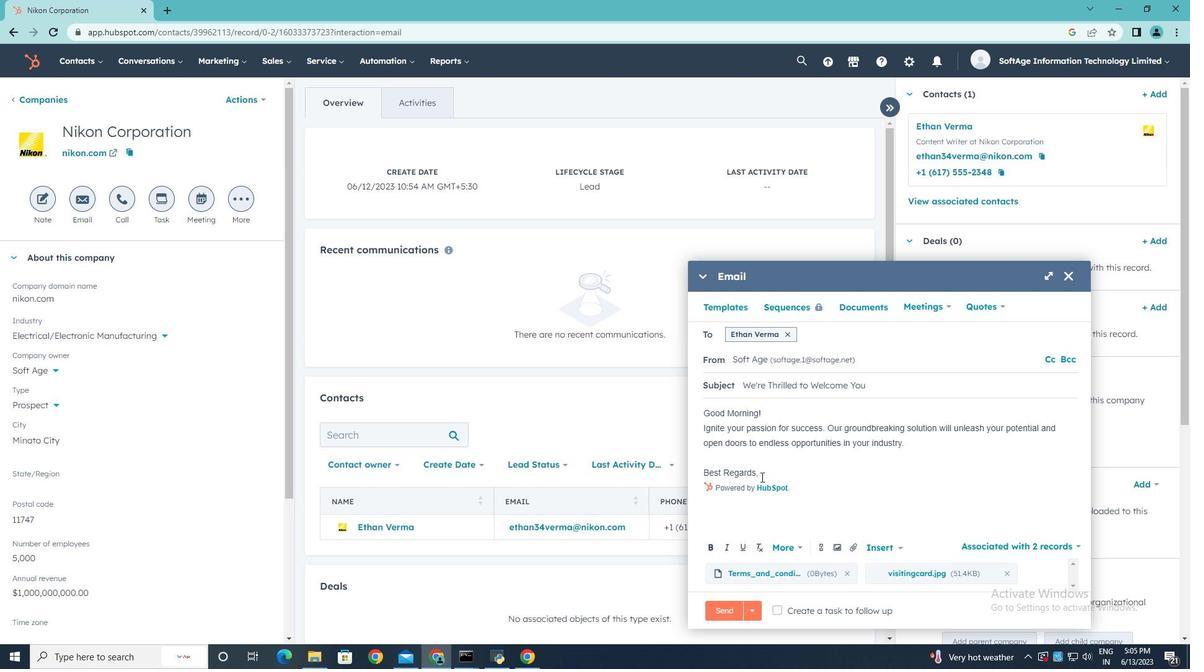 
Action: Mouse pressed left at (762, 475)
Screenshot: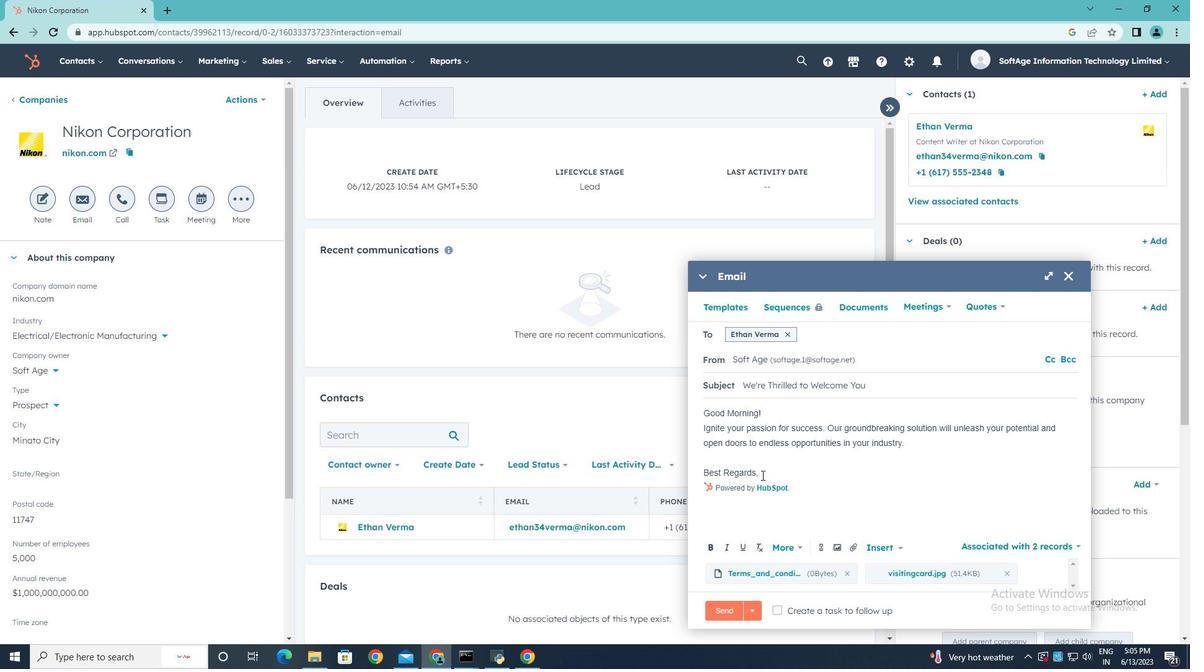 
Action: Key pressed <Key.enter>
Screenshot: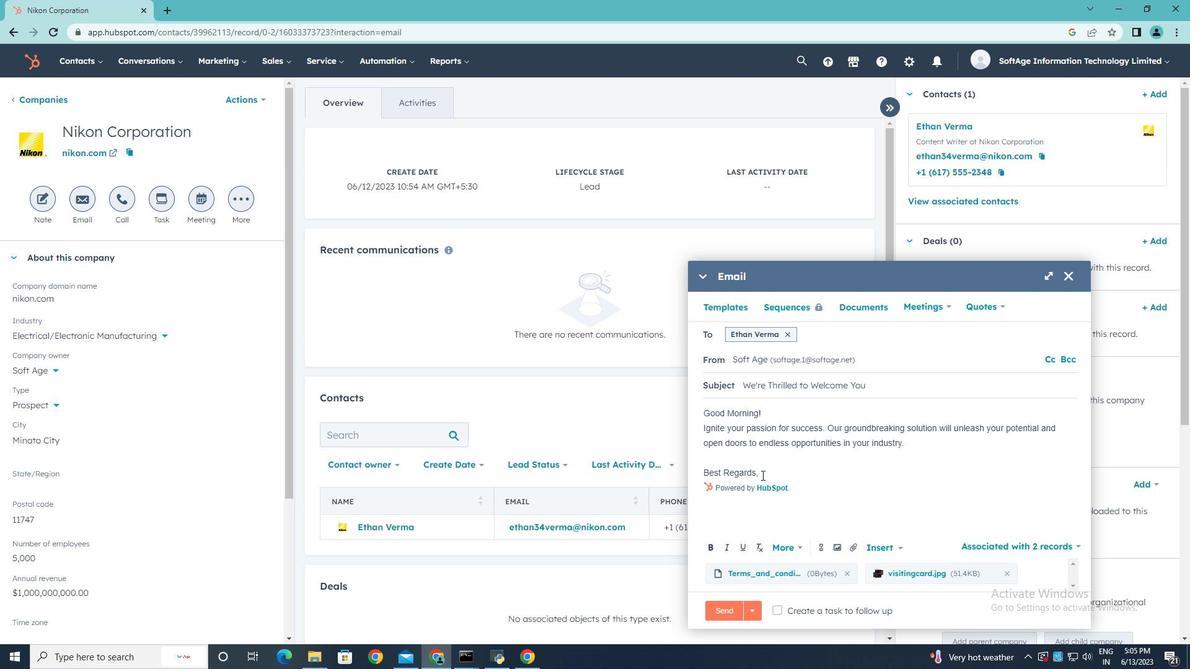 
Action: Mouse moved to (819, 548)
Screenshot: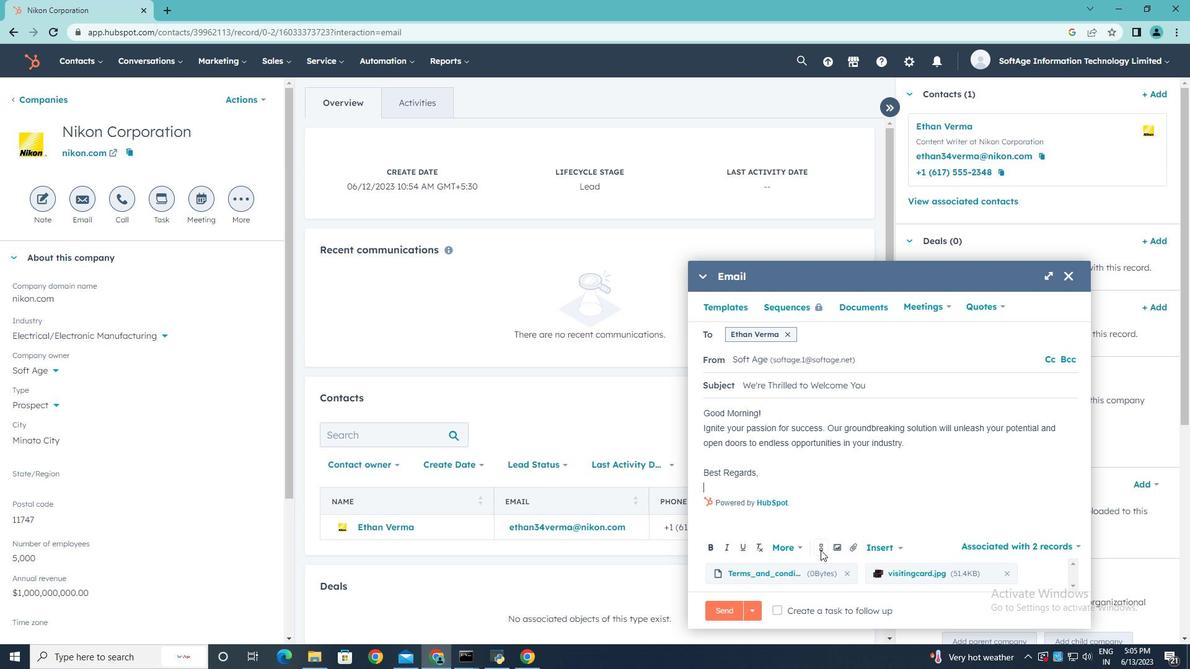 
Action: Mouse pressed left at (819, 548)
Screenshot: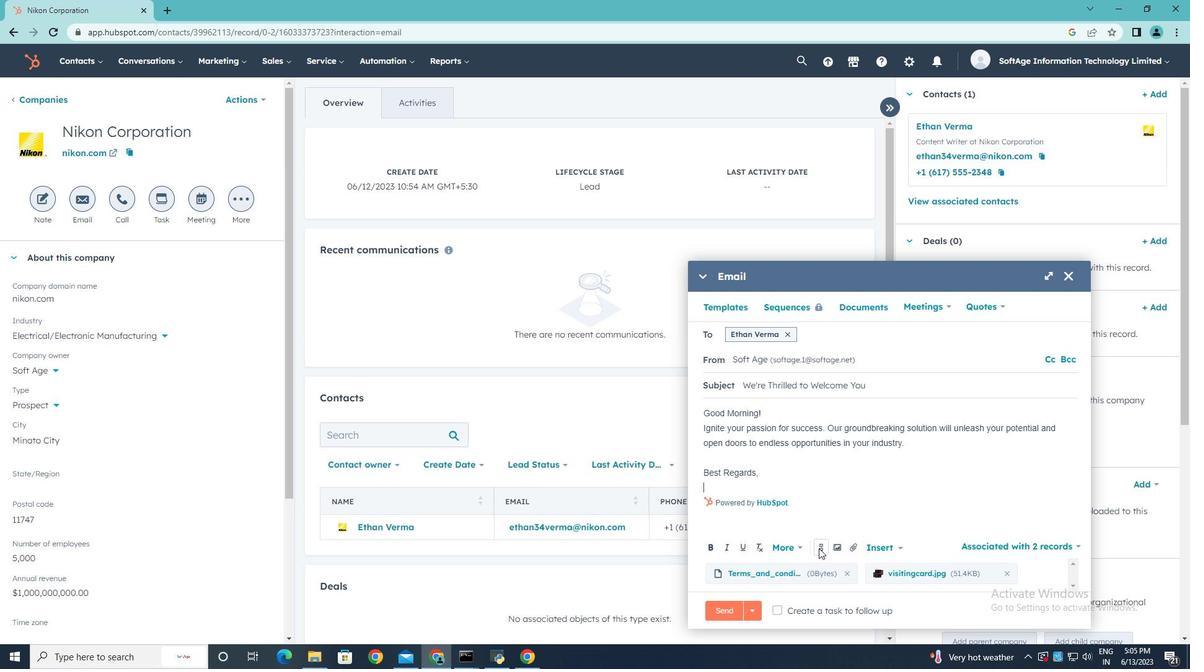 
Action: Mouse moved to (850, 414)
Screenshot: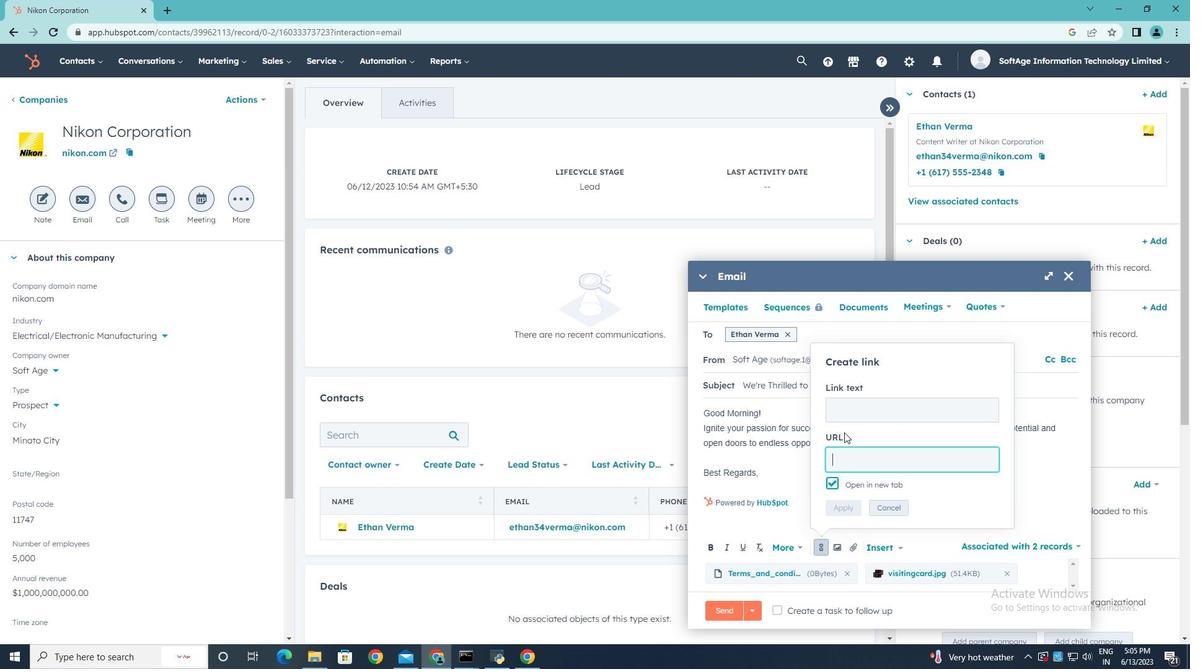 
Action: Mouse pressed left at (850, 414)
Screenshot: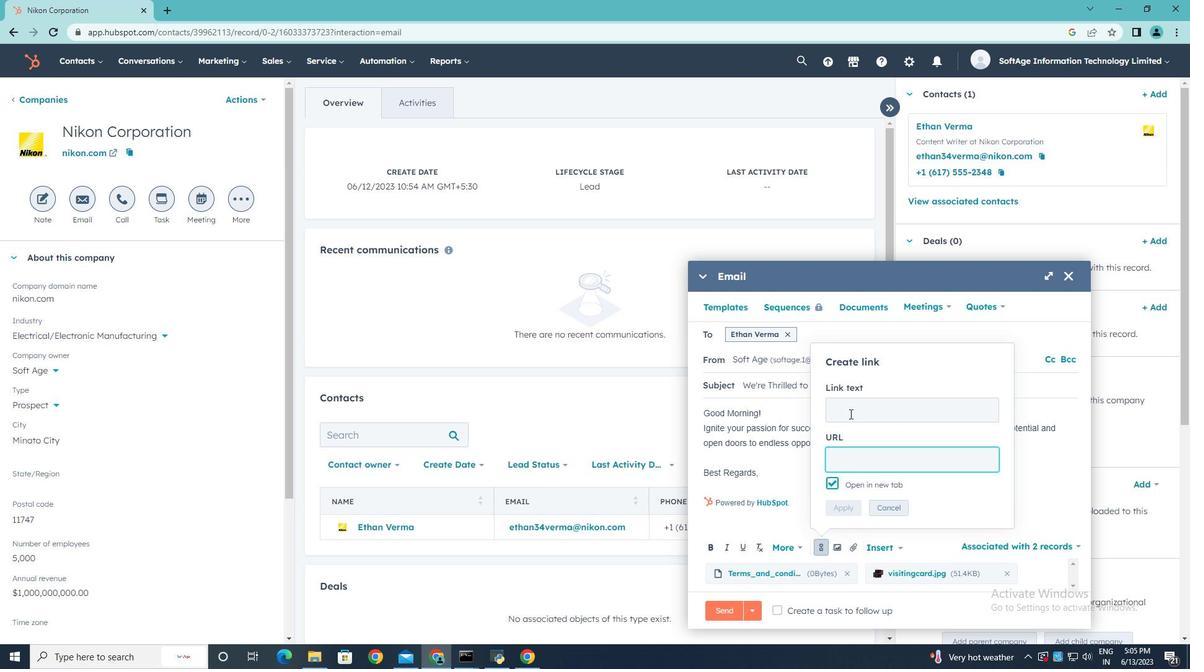 
Action: Key pressed <Key.shift>Wechat
Screenshot: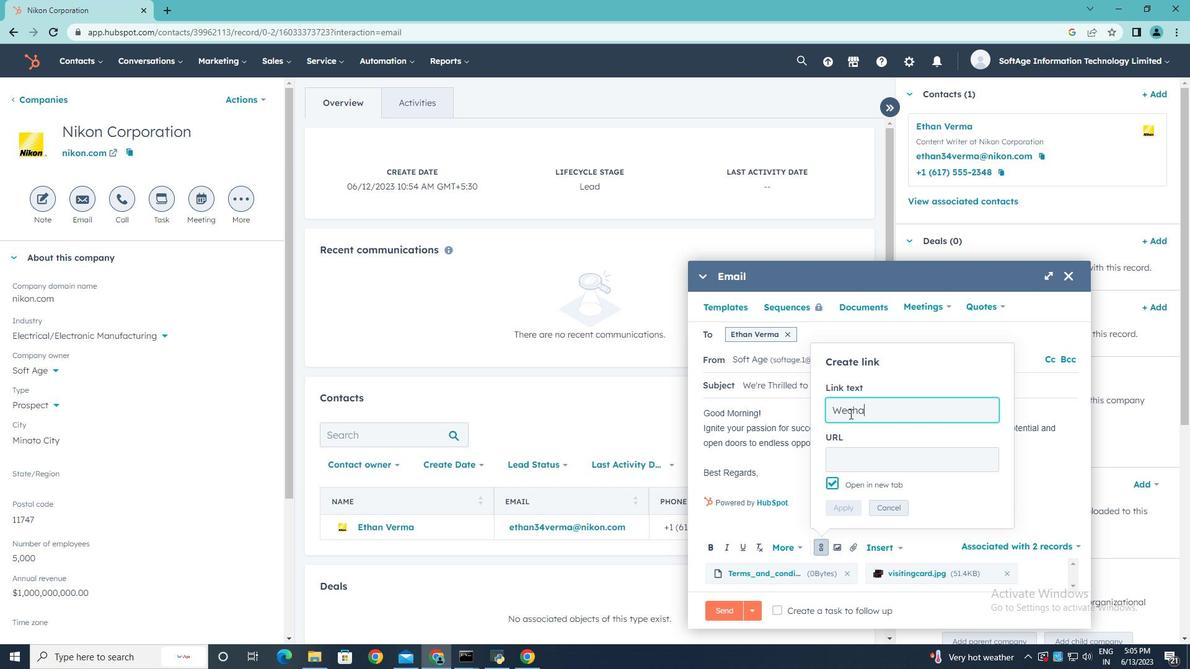 
Action: Mouse moved to (882, 465)
Screenshot: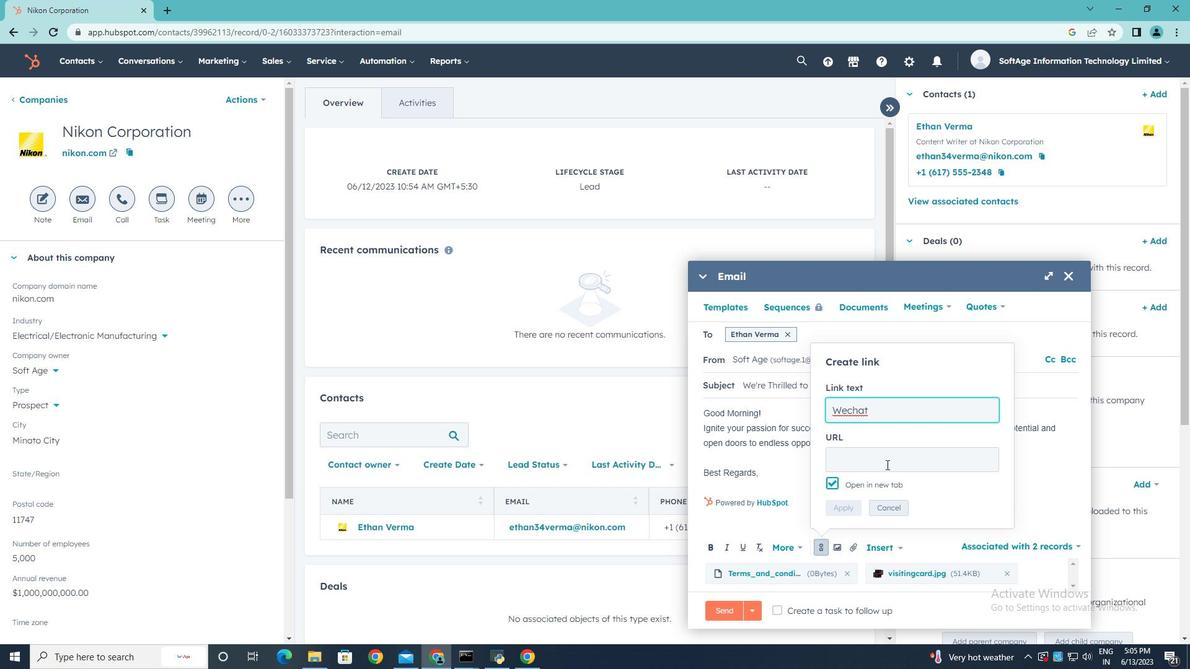 
Action: Mouse pressed left at (882, 465)
Screenshot: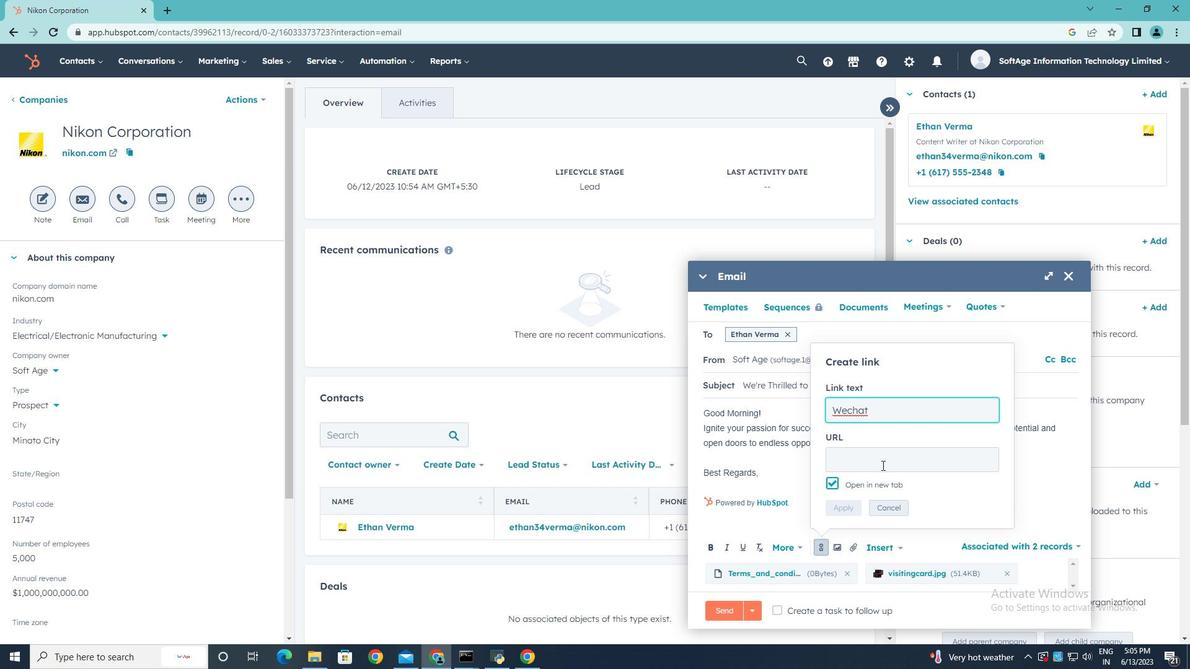 
Action: Key pressed www.wechat.com
Screenshot: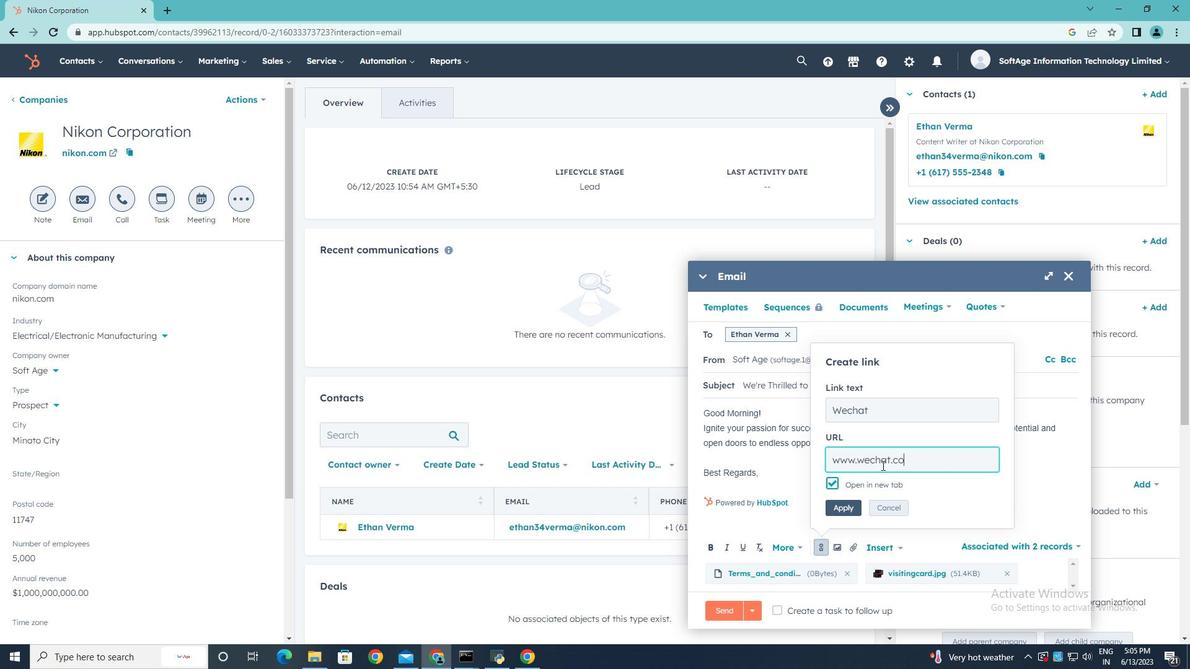 
Action: Mouse moved to (849, 504)
Screenshot: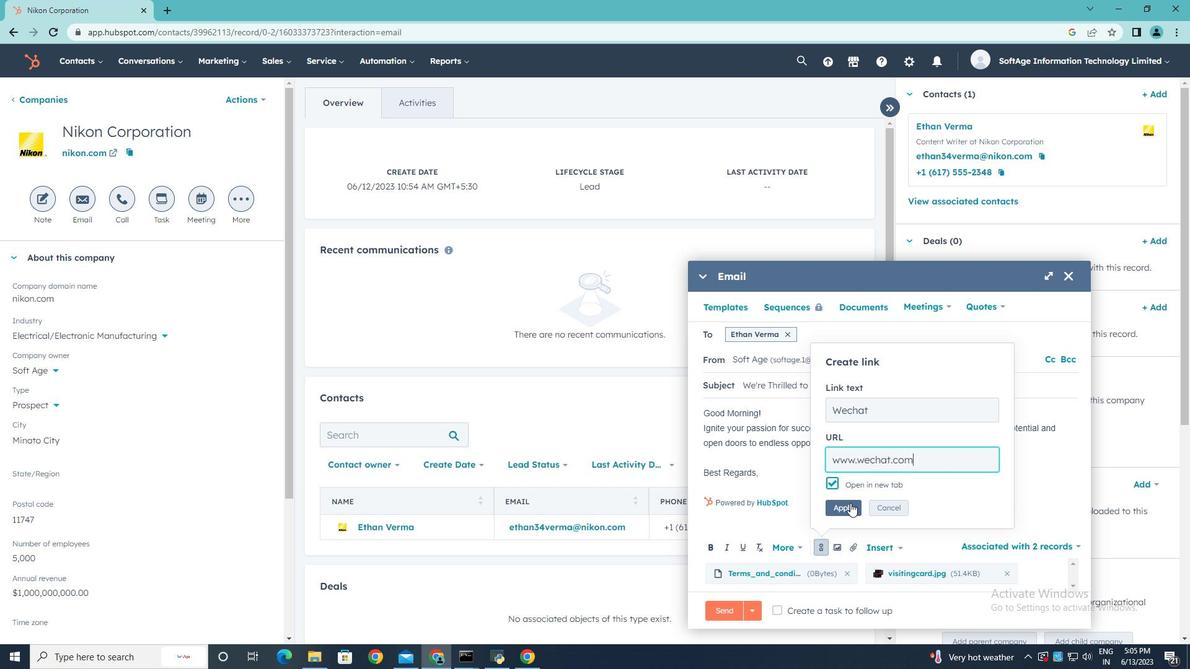 
Action: Mouse pressed left at (849, 504)
Screenshot: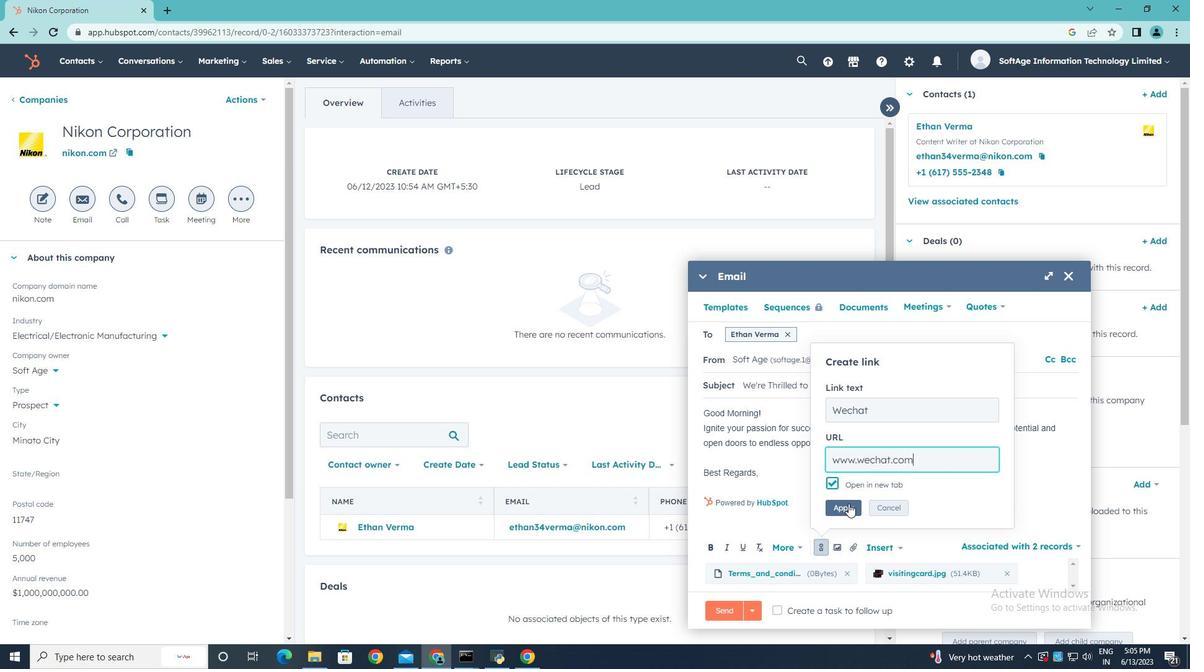 
Action: Mouse moved to (777, 610)
Screenshot: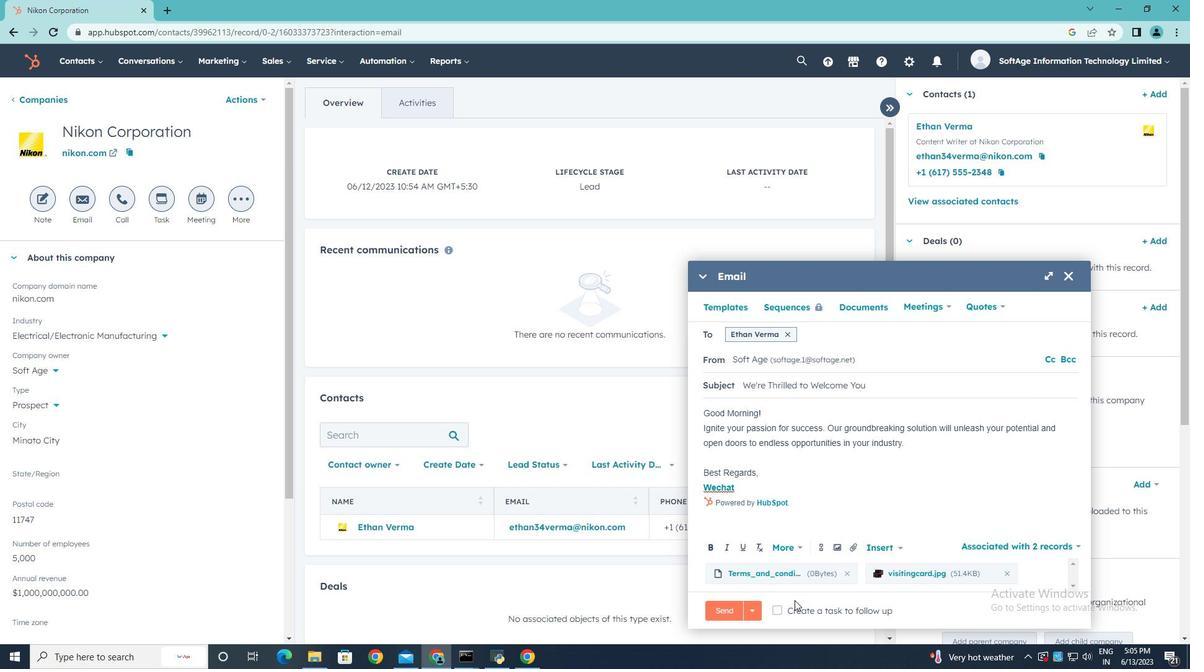 
Action: Mouse pressed left at (777, 610)
Screenshot: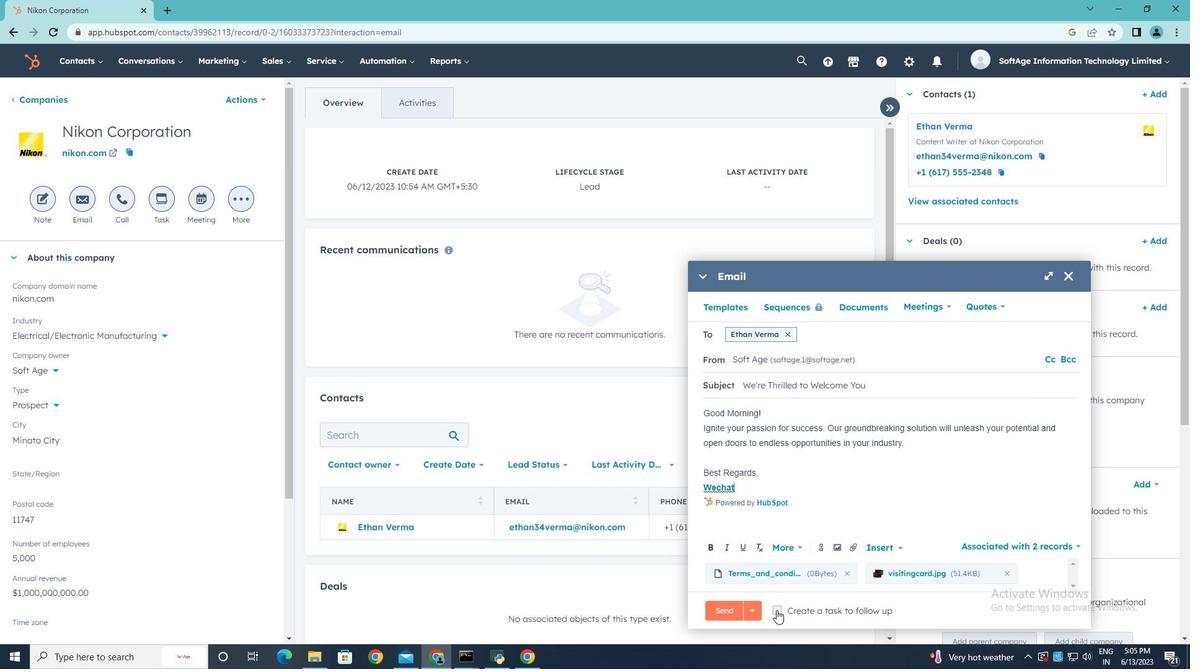 
Action: Mouse moved to (1020, 610)
Screenshot: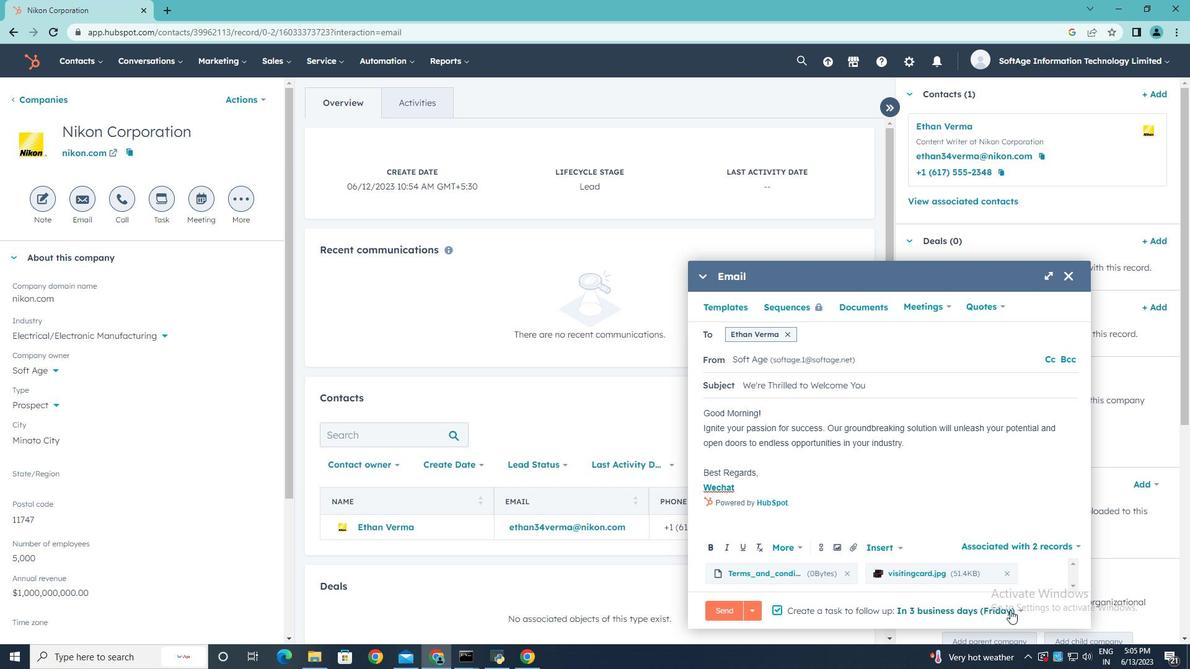 
Action: Mouse pressed left at (1020, 610)
Screenshot: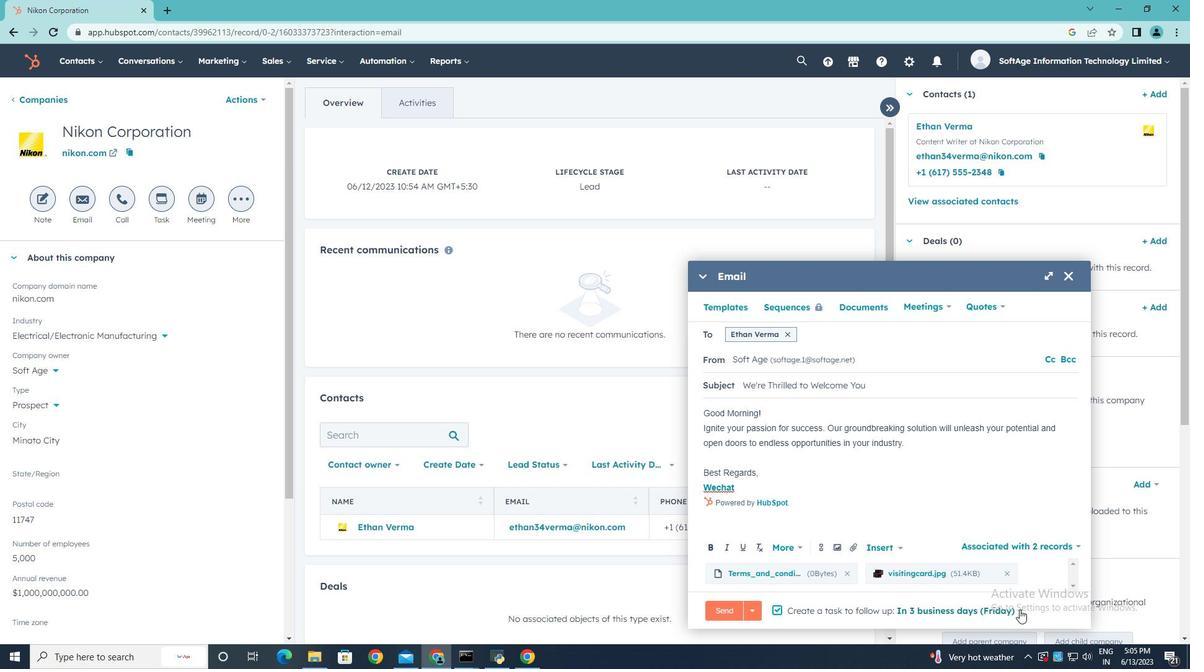 
Action: Mouse moved to (975, 542)
Screenshot: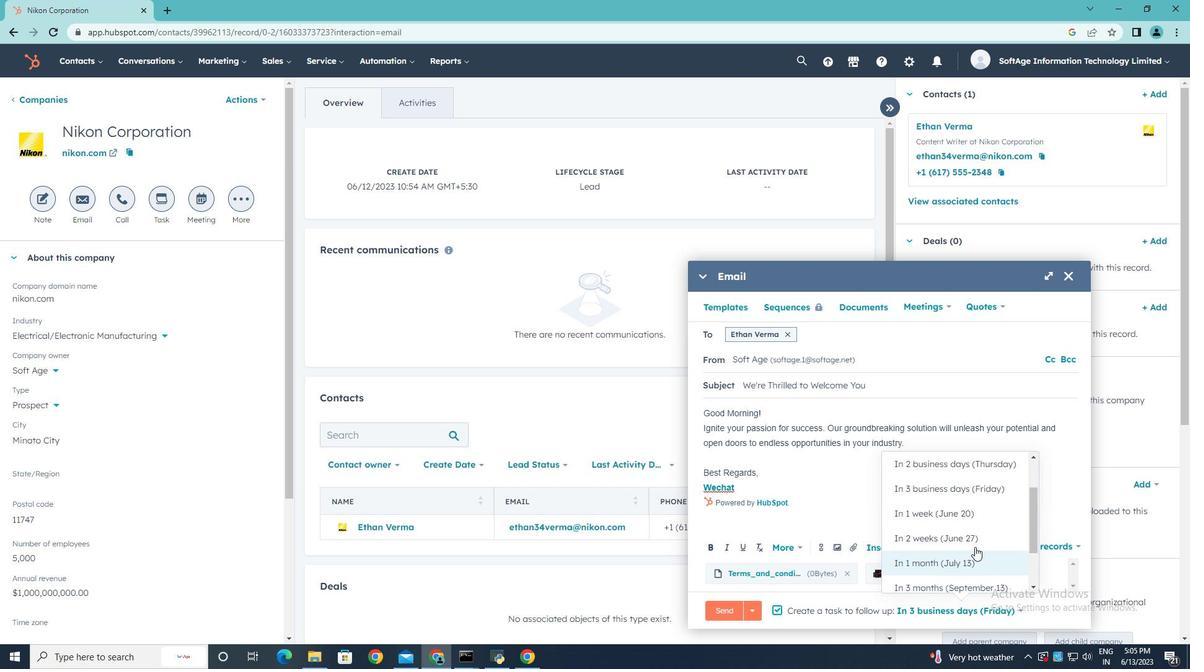 
Action: Mouse pressed left at (975, 542)
Screenshot: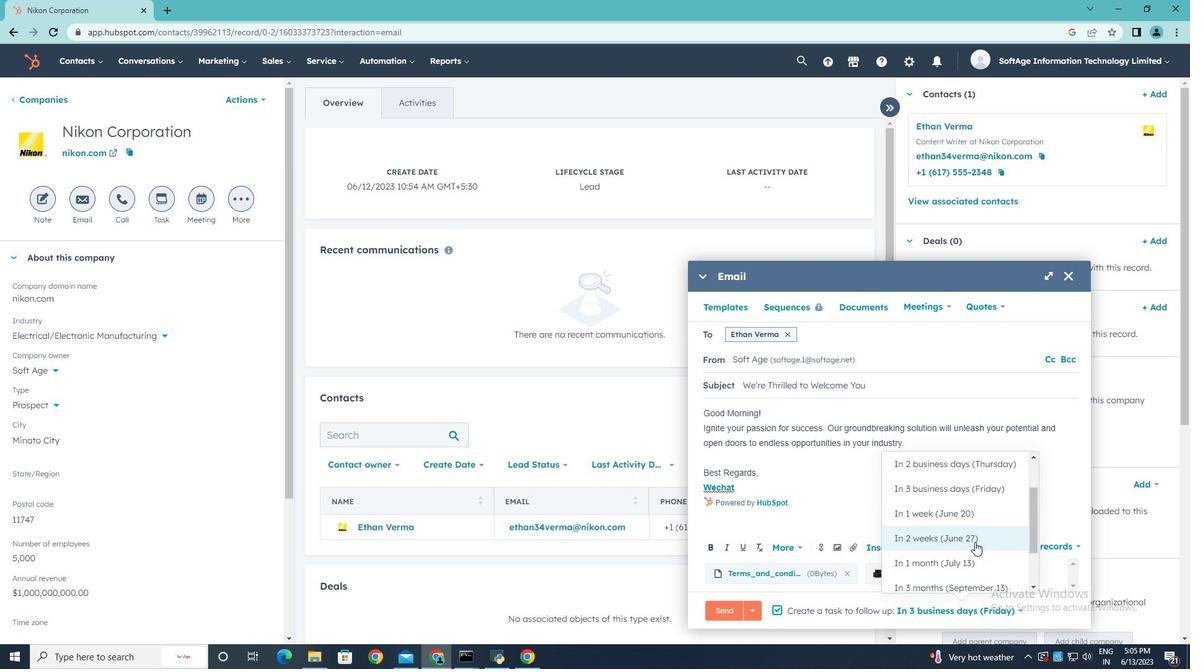 
Action: Mouse moved to (721, 609)
Screenshot: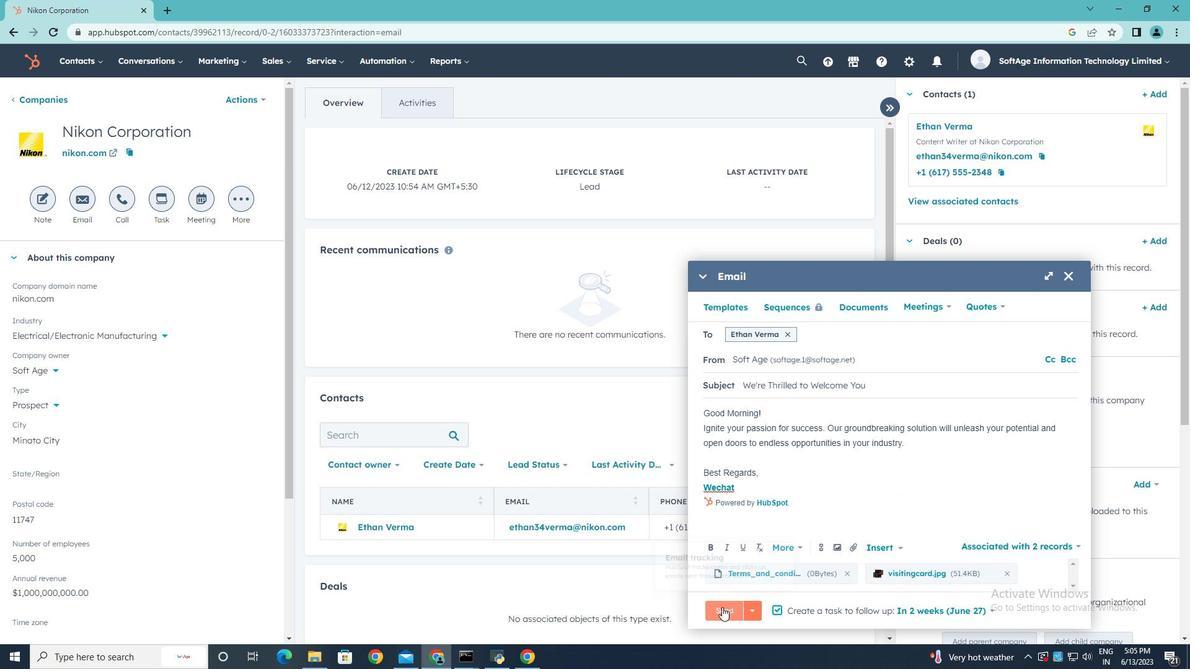 
Action: Mouse pressed left at (721, 609)
Screenshot: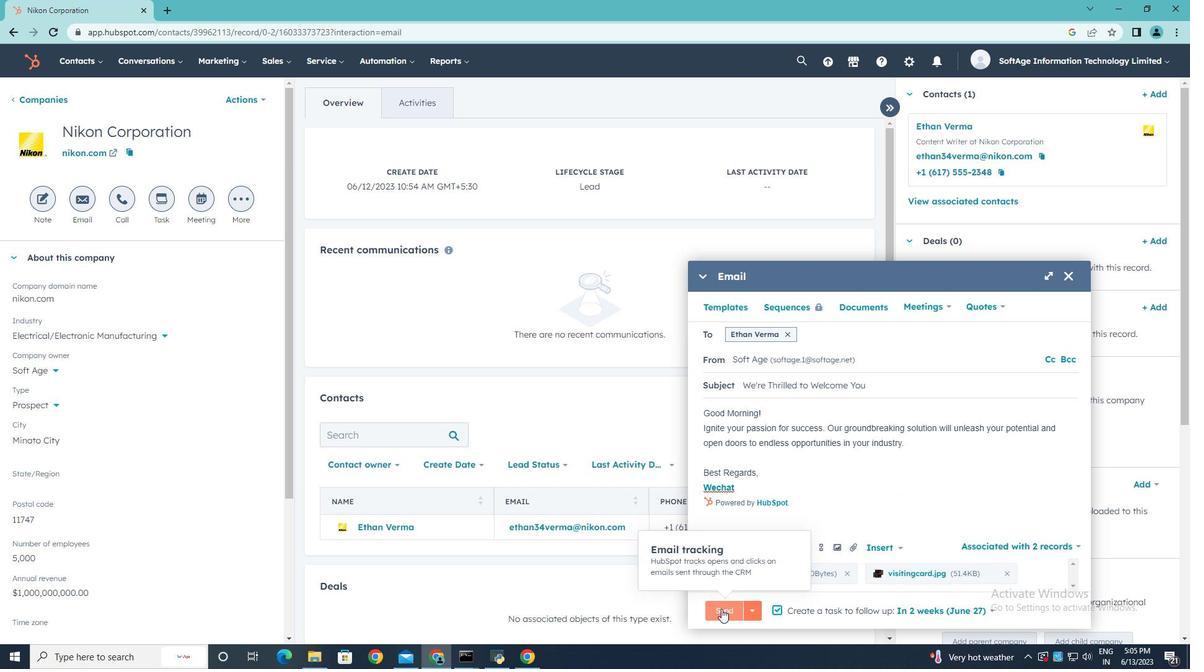 
